 Task: Find connections with filter location Lampa with filter topic #CEOwith filter profile language Potuguese with filter current company TVS Credit Services Ltd. with filter school JIS University with filter industry Retail Florists with filter service category Technical with filter keywords title Chief Engineer
Action: Mouse moved to (504, 69)
Screenshot: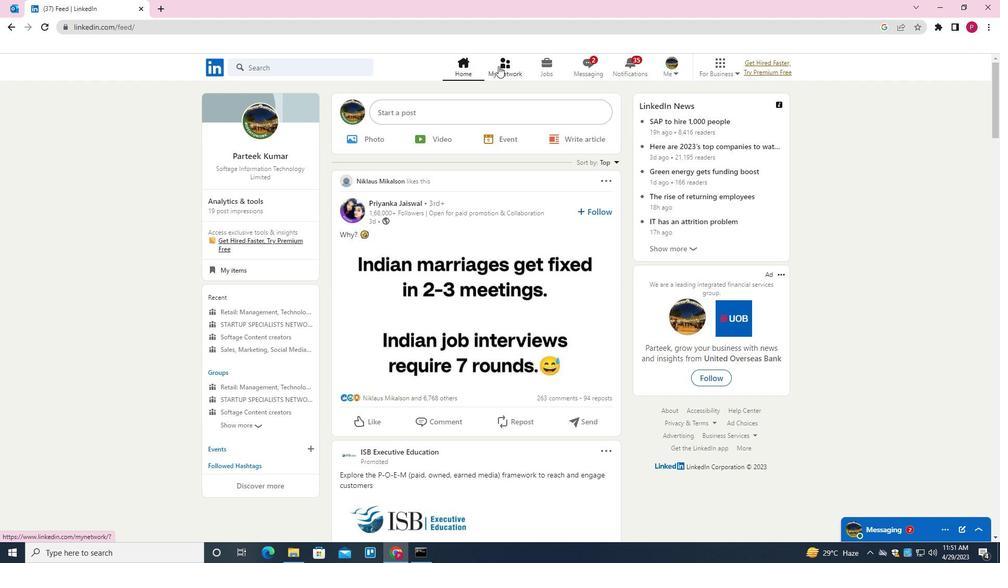 
Action: Mouse pressed left at (504, 69)
Screenshot: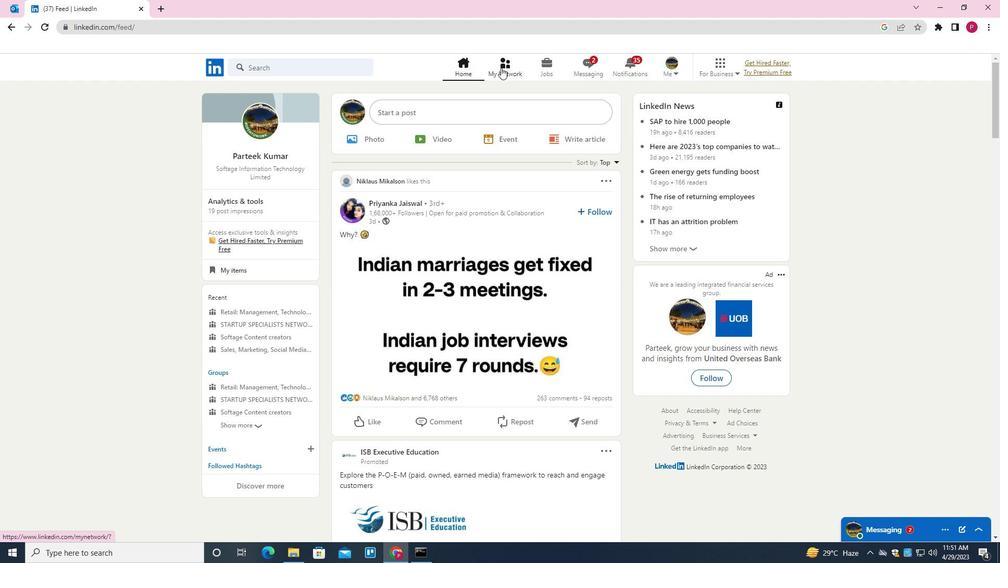 
Action: Mouse moved to (307, 125)
Screenshot: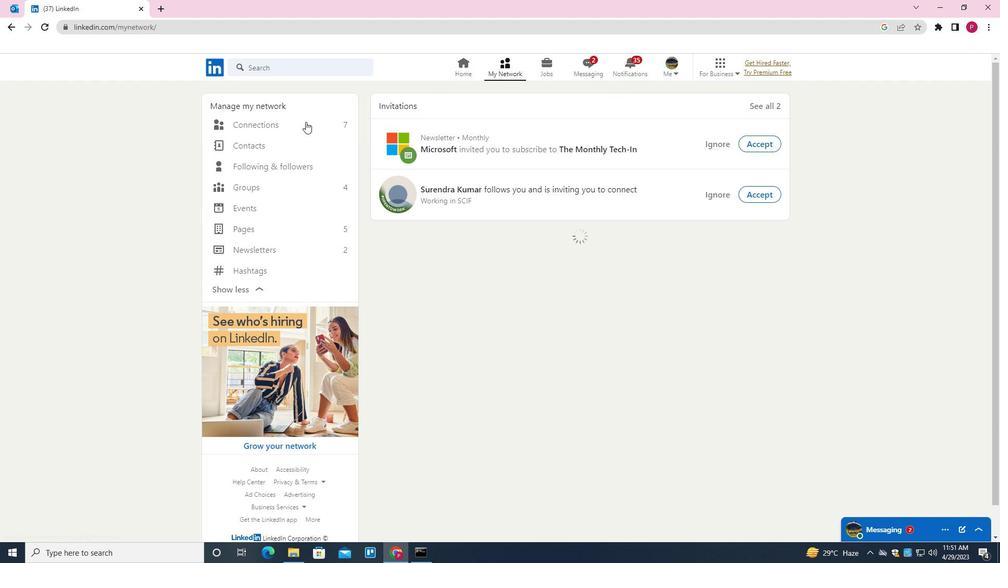 
Action: Mouse pressed left at (307, 125)
Screenshot: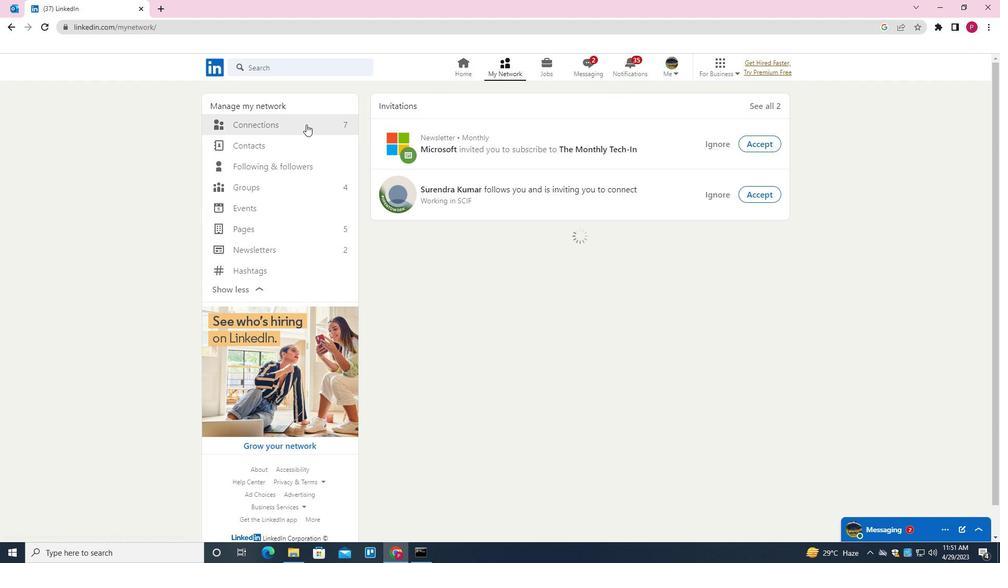 
Action: Mouse moved to (568, 123)
Screenshot: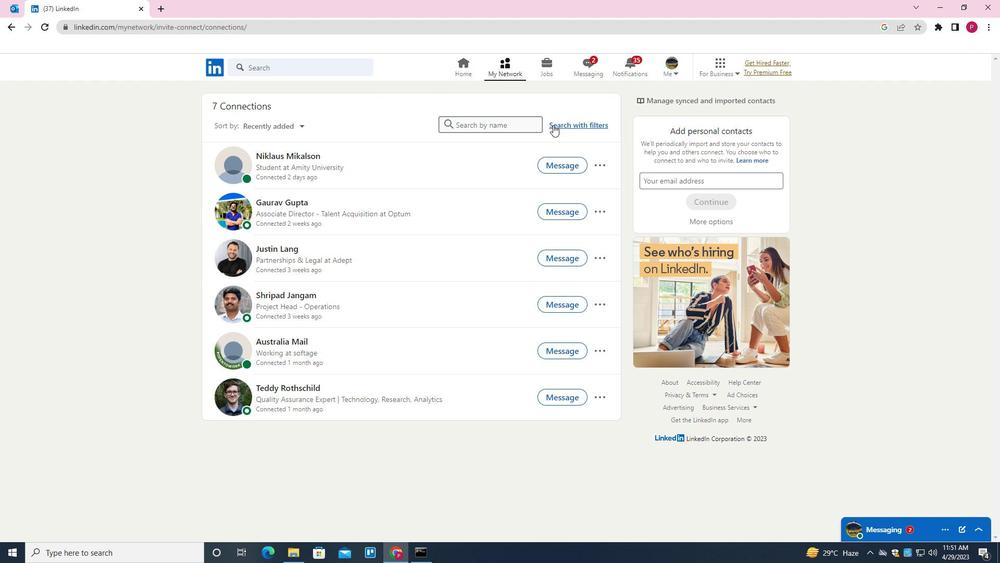 
Action: Mouse pressed left at (568, 123)
Screenshot: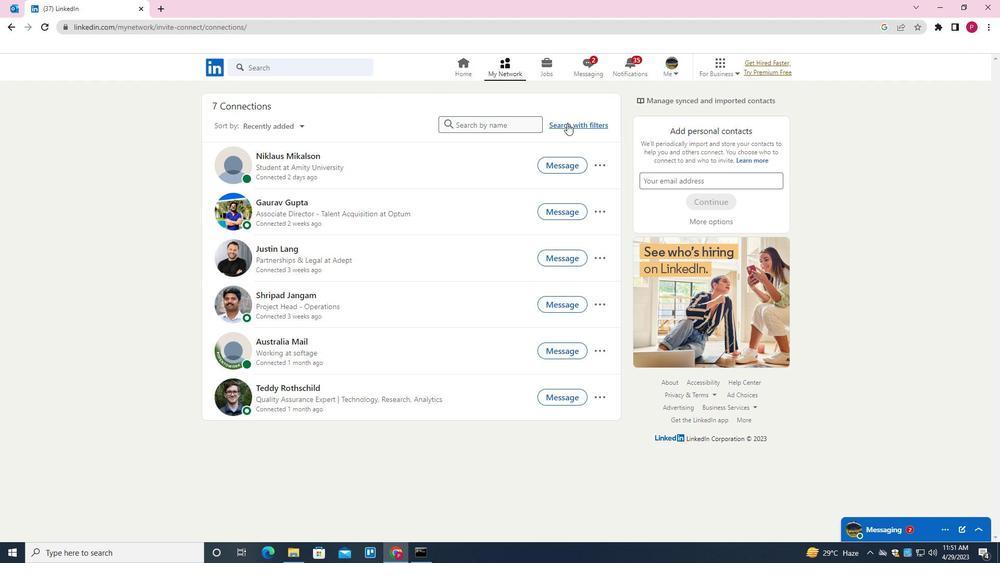 
Action: Mouse moved to (533, 97)
Screenshot: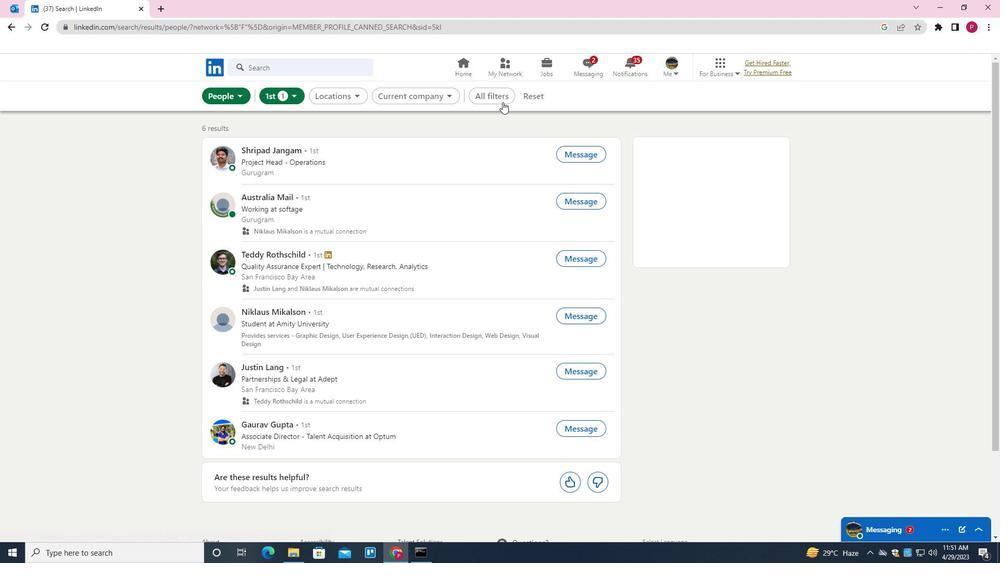
Action: Mouse pressed left at (533, 97)
Screenshot: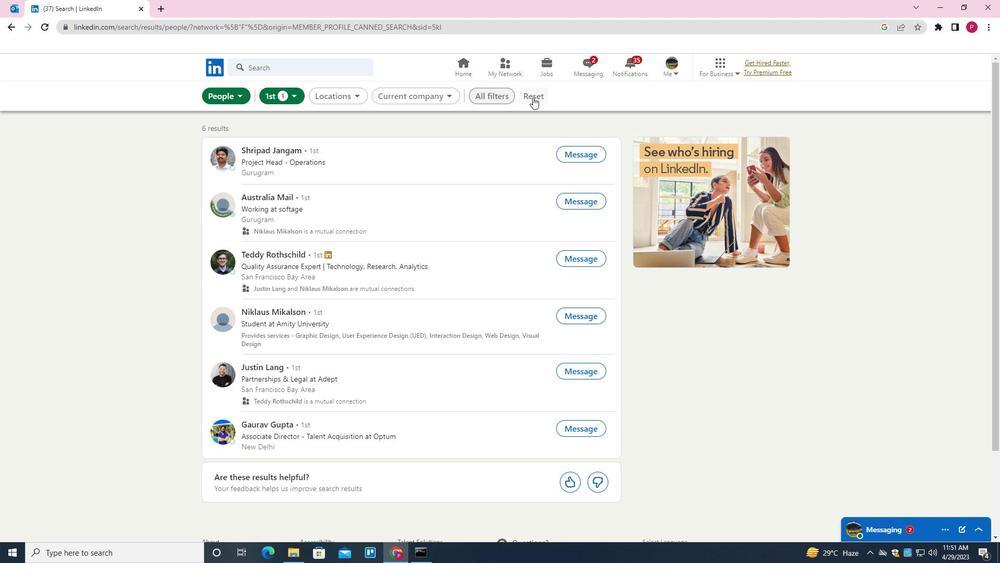 
Action: Mouse moved to (509, 100)
Screenshot: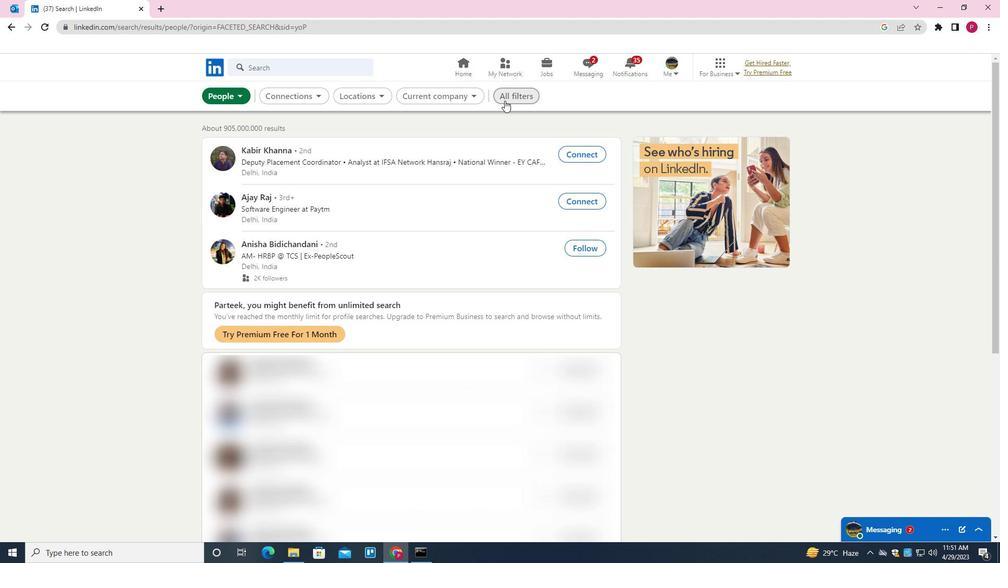 
Action: Mouse pressed left at (509, 100)
Screenshot: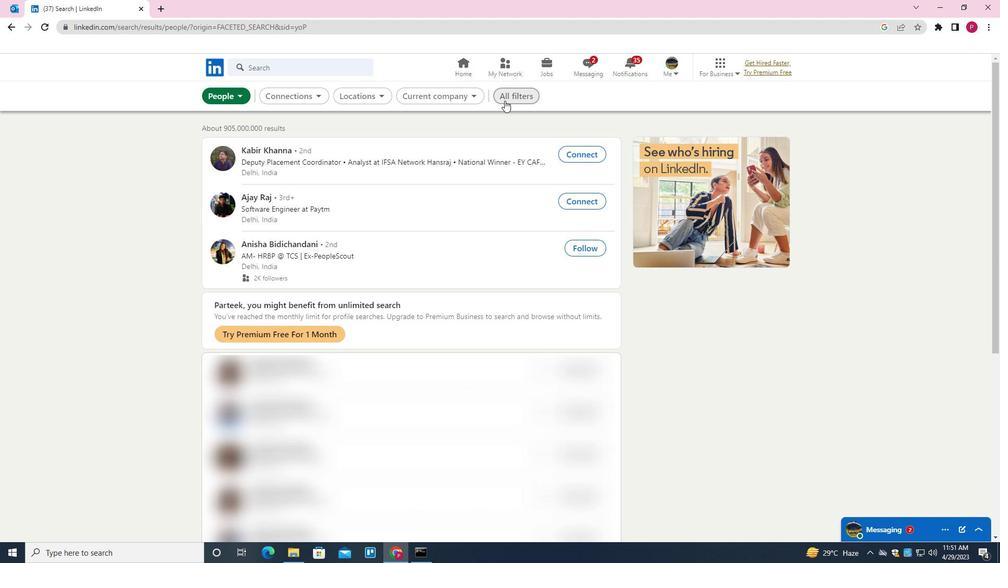 
Action: Mouse moved to (774, 227)
Screenshot: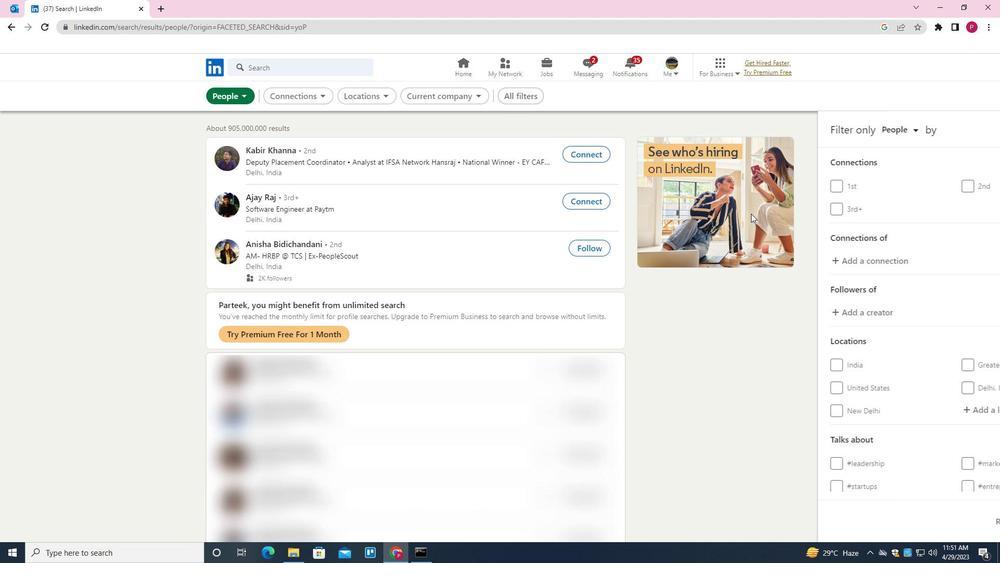 
Action: Mouse scrolled (774, 226) with delta (0, 0)
Screenshot: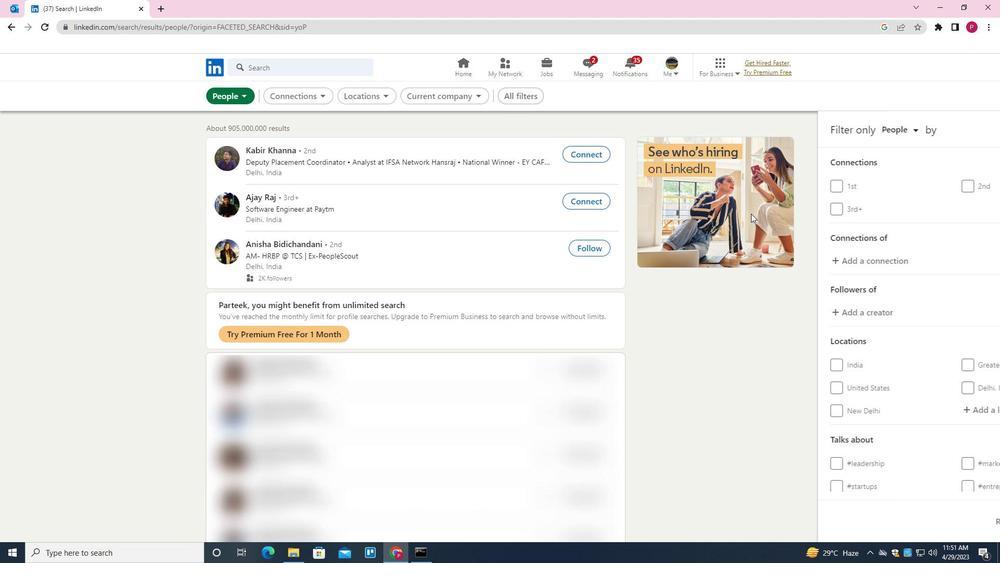 
Action: Mouse moved to (775, 229)
Screenshot: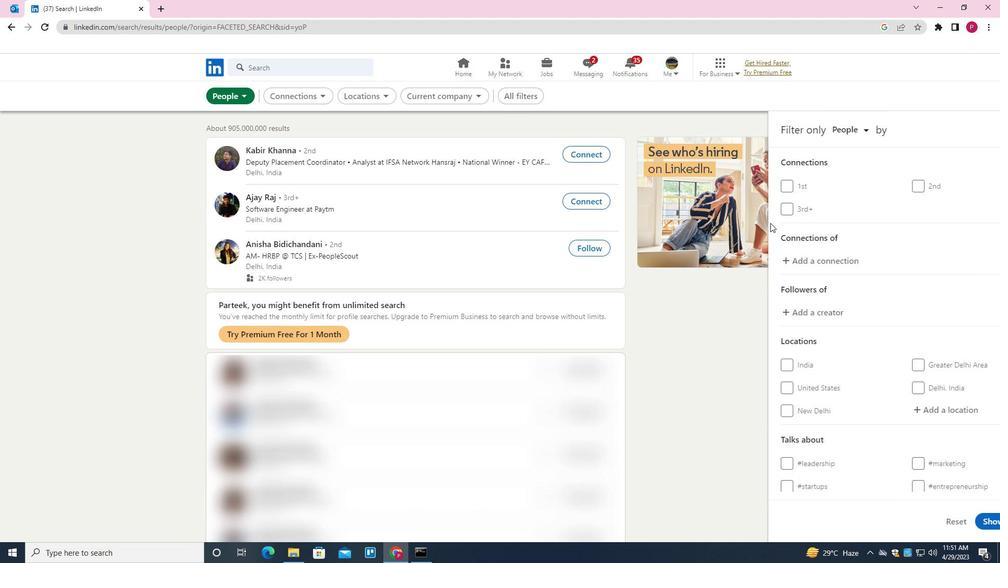 
Action: Mouse scrolled (775, 229) with delta (0, 0)
Screenshot: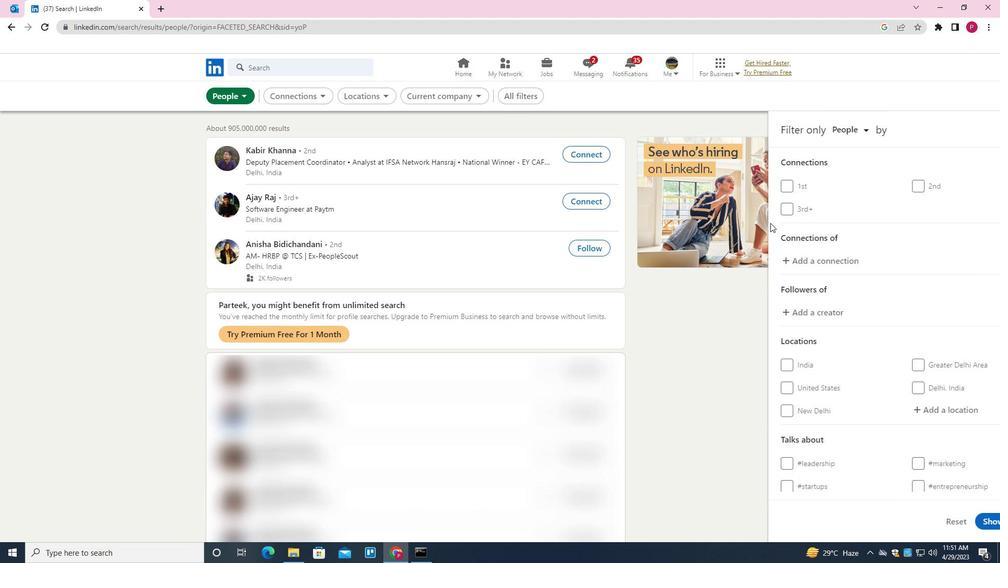 
Action: Mouse moved to (776, 231)
Screenshot: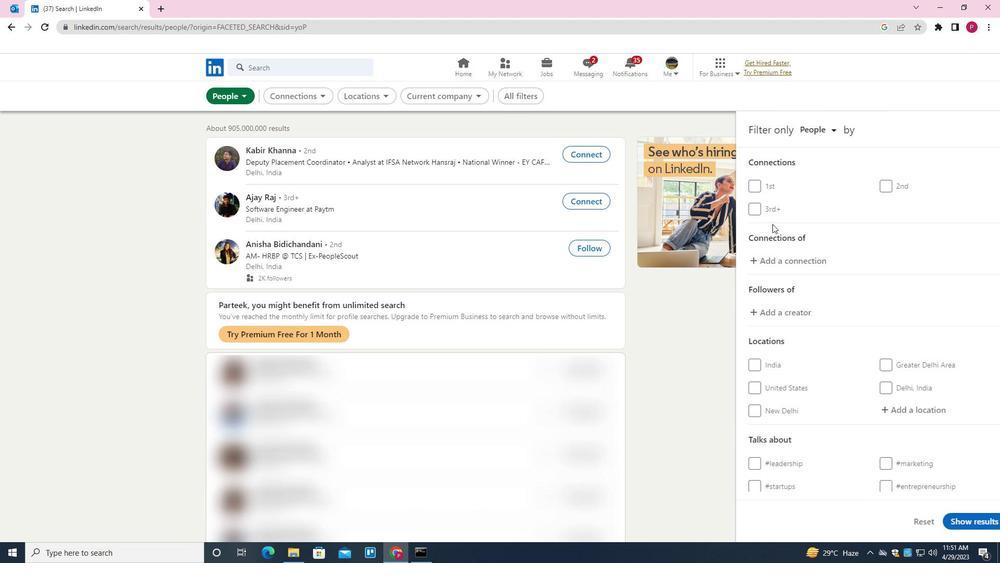 
Action: Mouse scrolled (776, 230) with delta (0, 0)
Screenshot: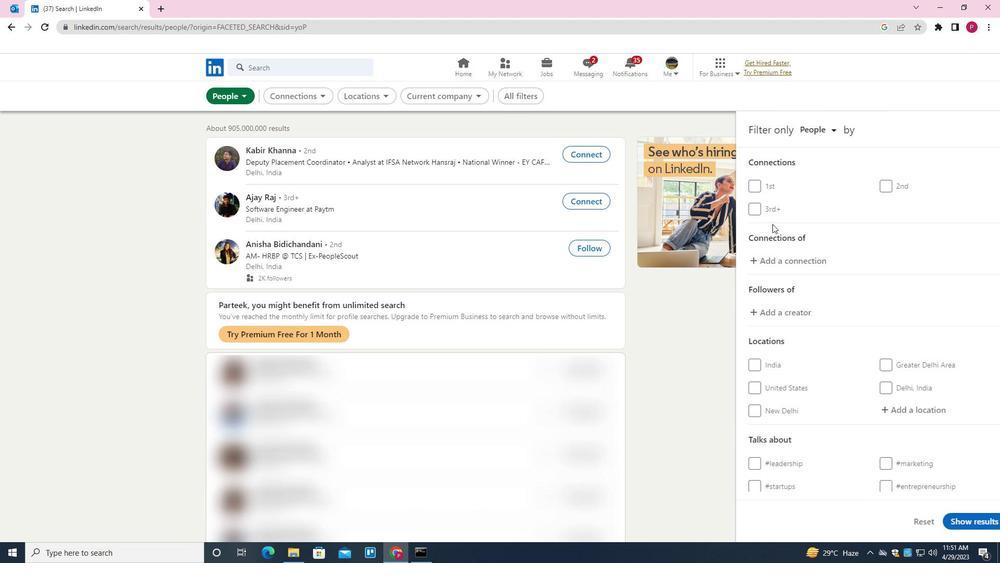
Action: Mouse moved to (884, 250)
Screenshot: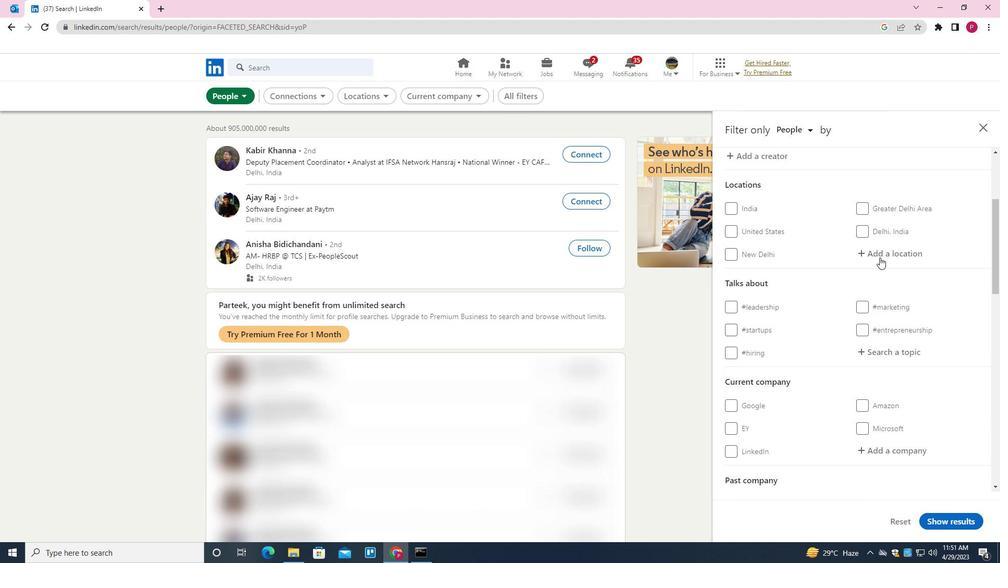
Action: Mouse pressed left at (884, 250)
Screenshot: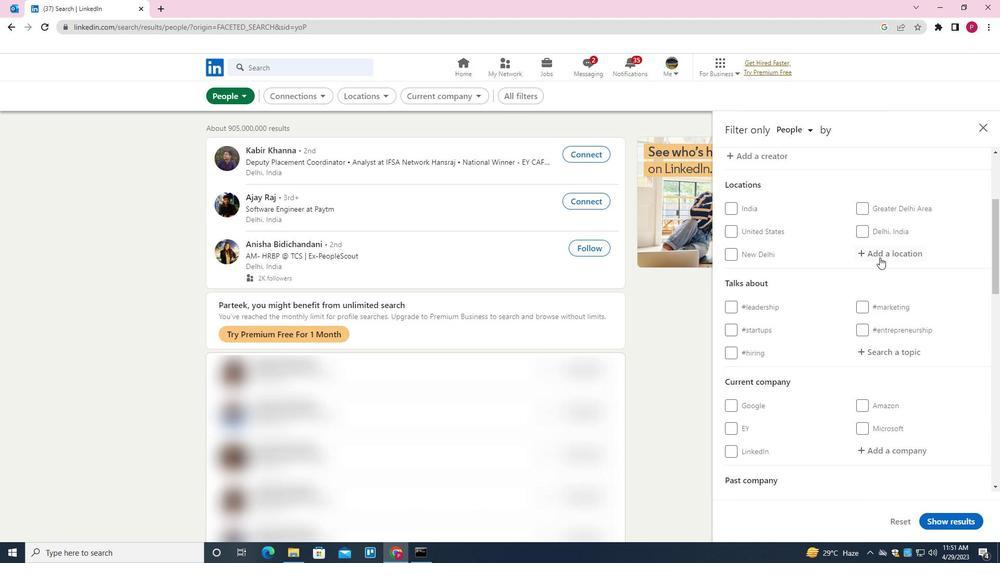 
Action: Key pressed <Key.shift>LAMPA<Key.down><Key.down><Key.down><Key.down><Key.enter>
Screenshot: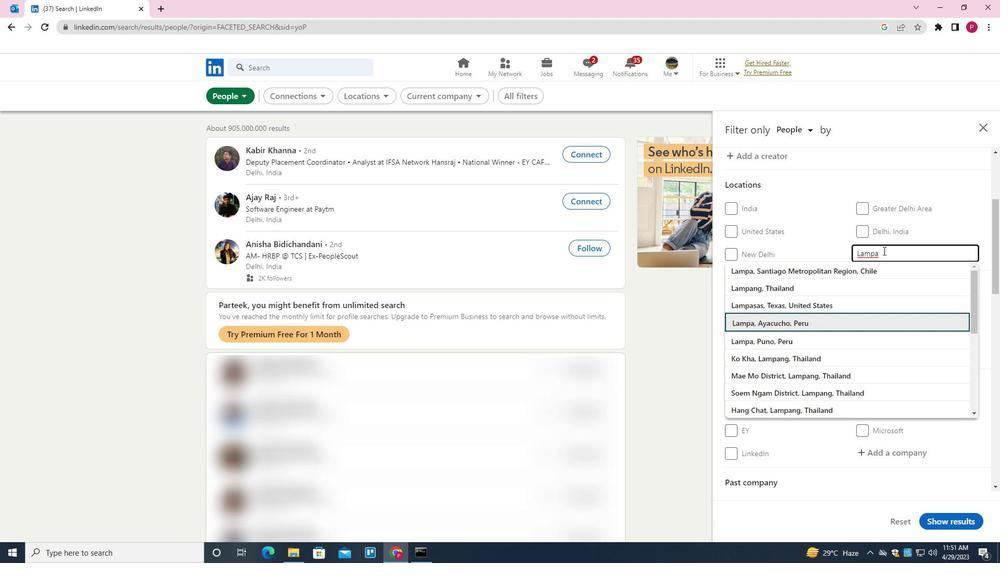 
Action: Mouse moved to (864, 312)
Screenshot: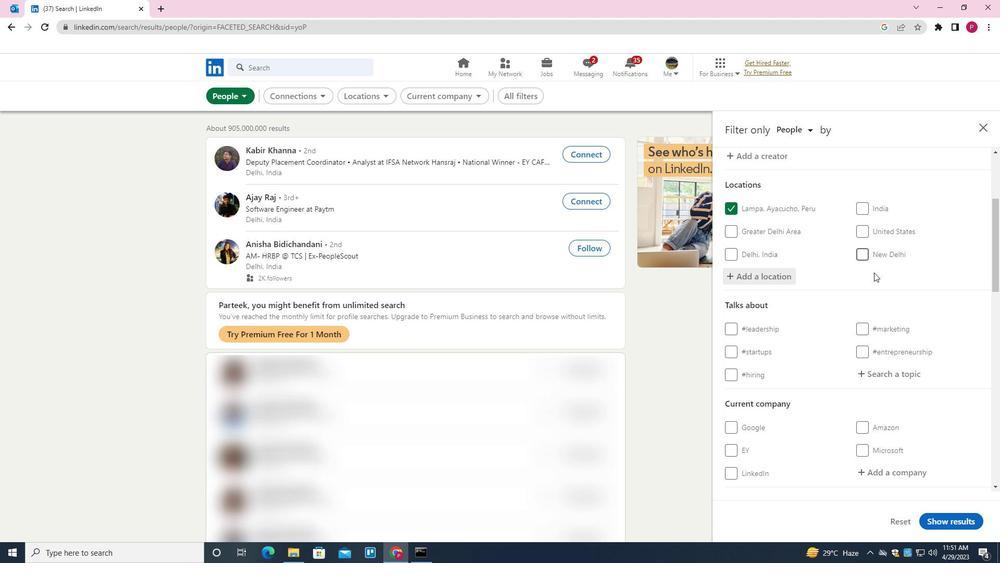 
Action: Mouse scrolled (864, 311) with delta (0, 0)
Screenshot: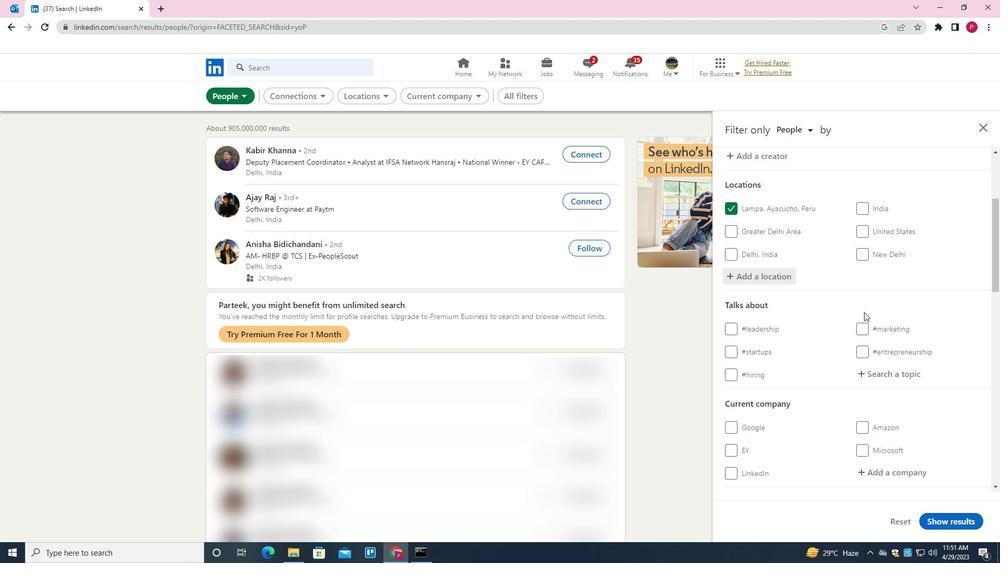 
Action: Mouse scrolled (864, 311) with delta (0, 0)
Screenshot: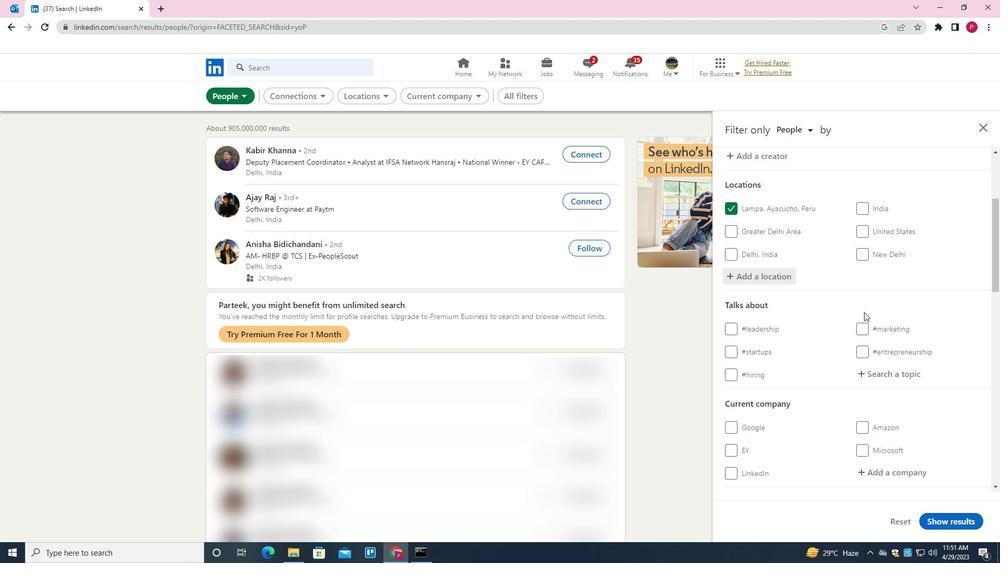 
Action: Mouse moved to (883, 267)
Screenshot: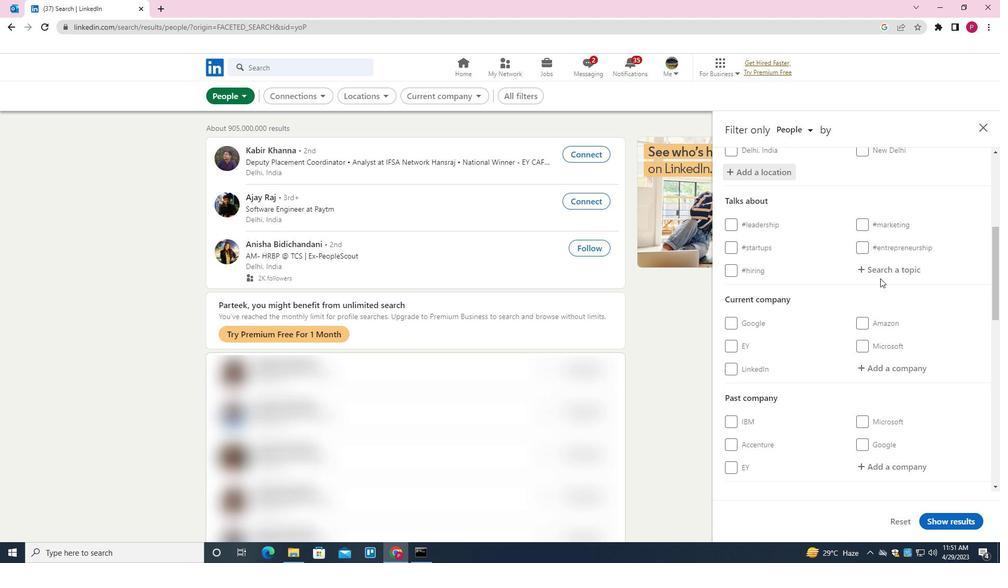 
Action: Mouse pressed left at (883, 267)
Screenshot: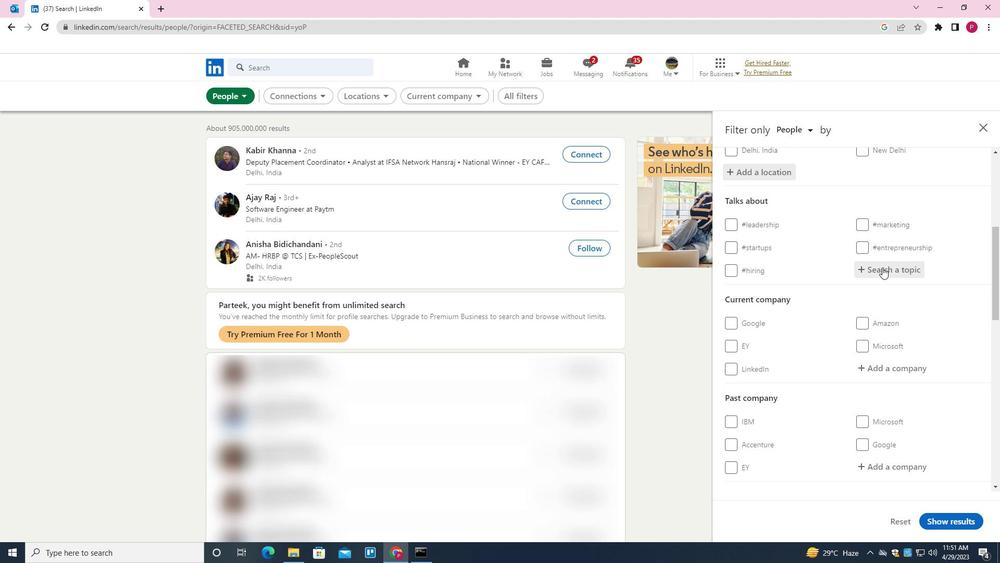 
Action: Mouse moved to (884, 276)
Screenshot: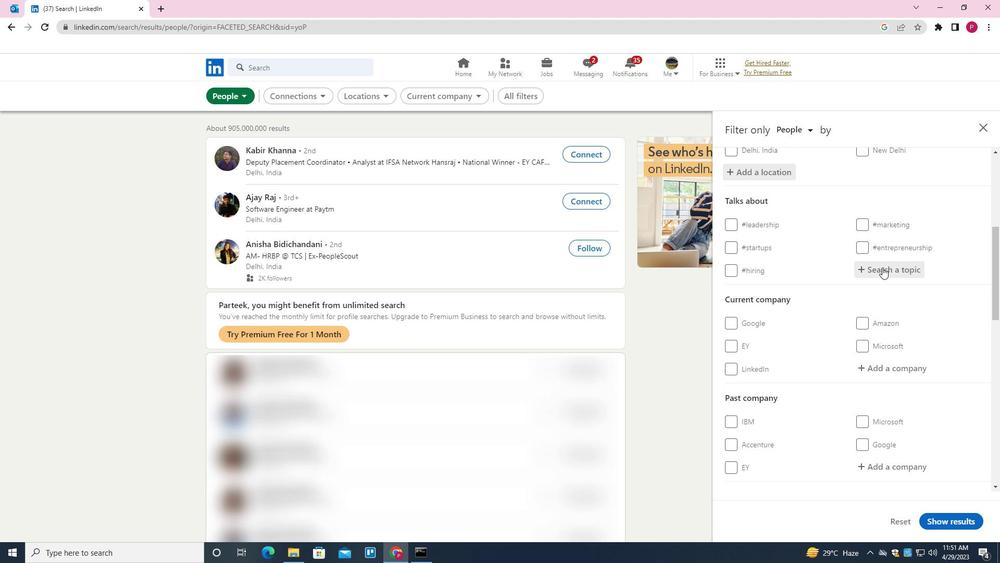 
Action: Key pressed <Key.shift><Key.shift><Key.shift><Key.shift><Key.shift><Key.shift>X<Key.backspace>CEO<Key.down><Key.enter>
Screenshot: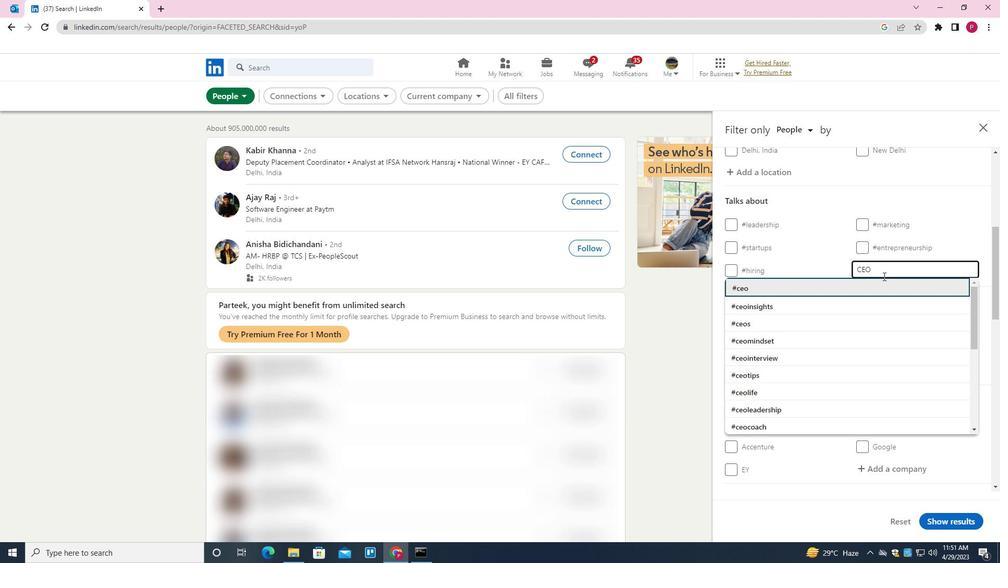 
Action: Mouse moved to (728, 318)
Screenshot: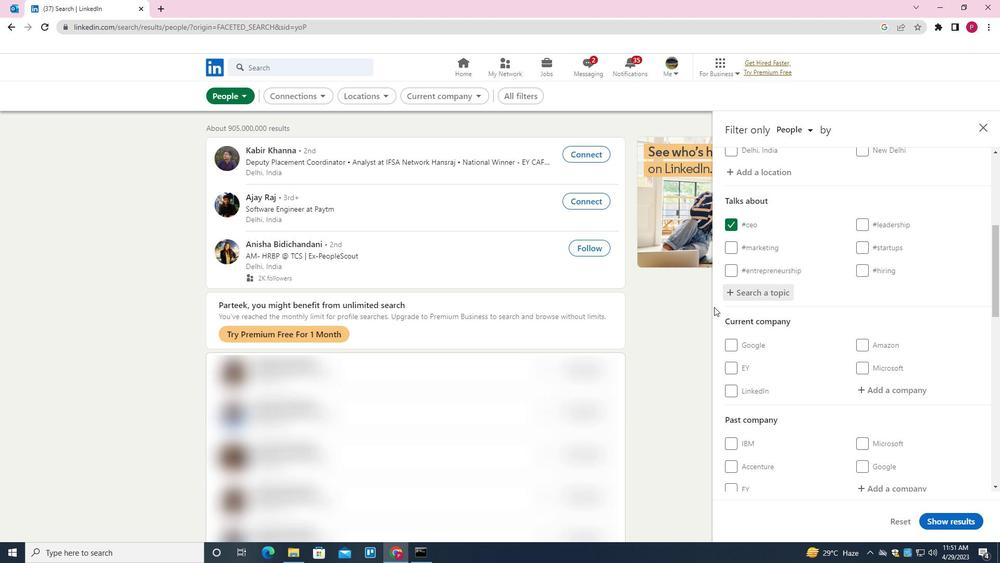 
Action: Mouse scrolled (728, 317) with delta (0, 0)
Screenshot: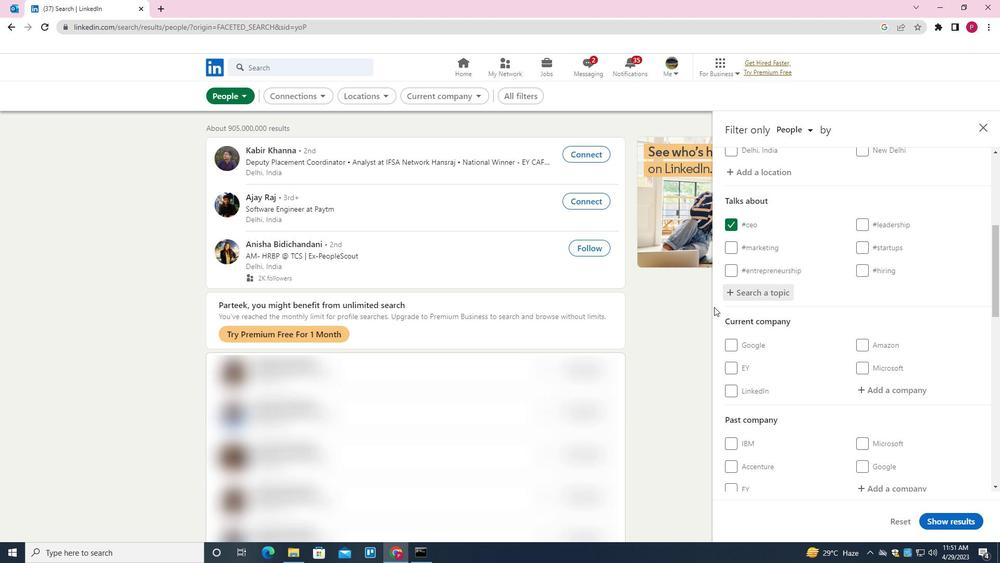 
Action: Mouse moved to (747, 326)
Screenshot: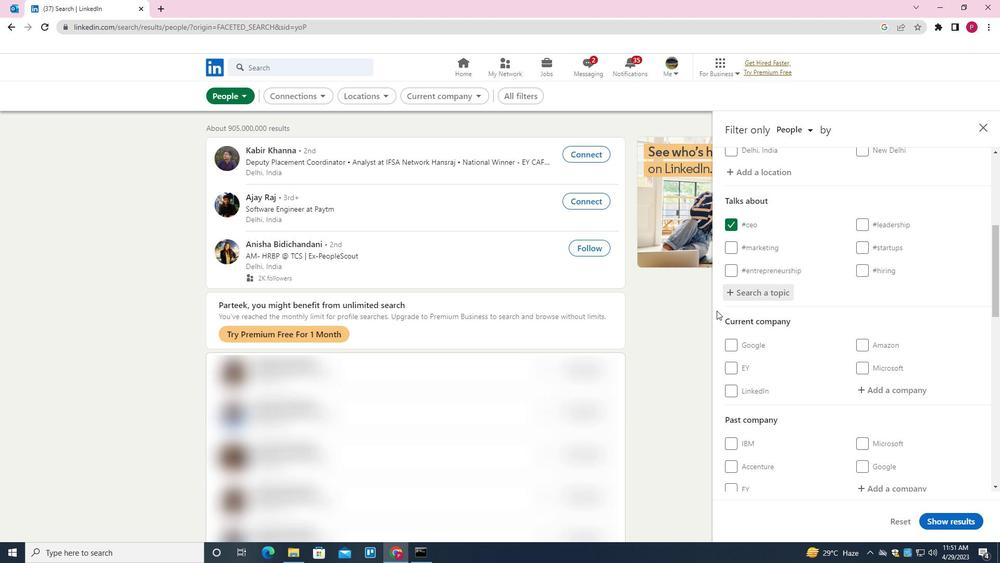 
Action: Mouse scrolled (747, 326) with delta (0, 0)
Screenshot: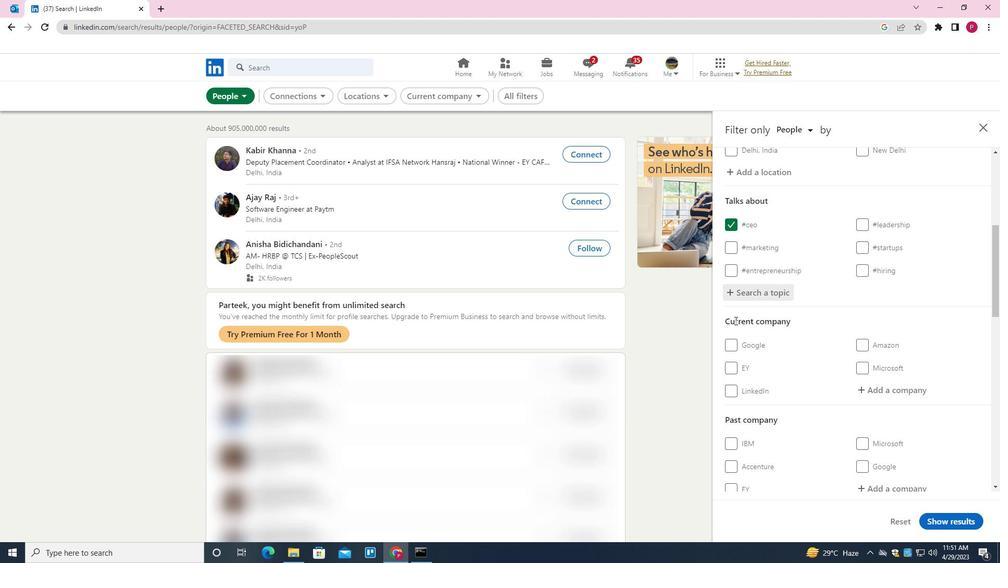 
Action: Mouse moved to (765, 331)
Screenshot: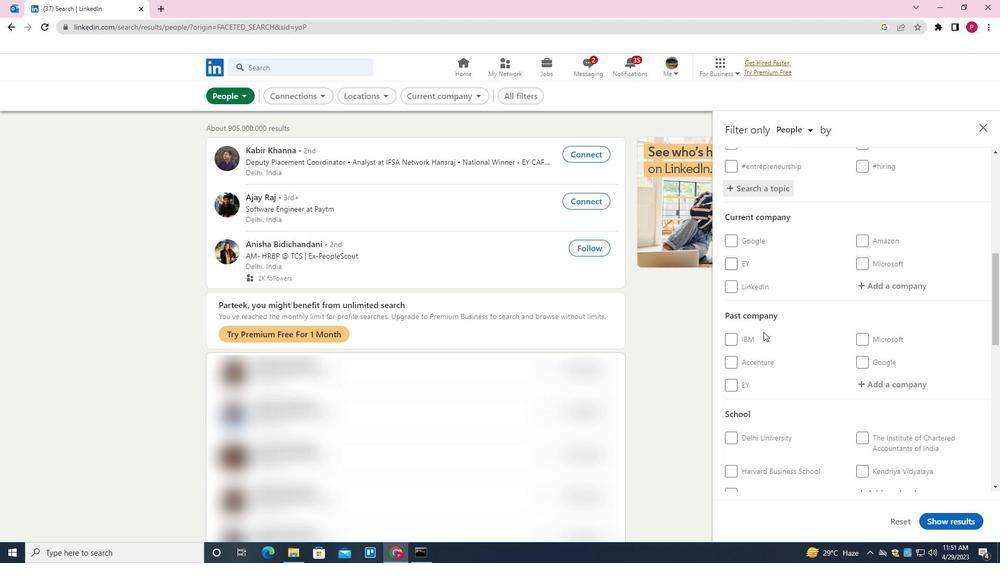 
Action: Mouse scrolled (765, 331) with delta (0, 0)
Screenshot: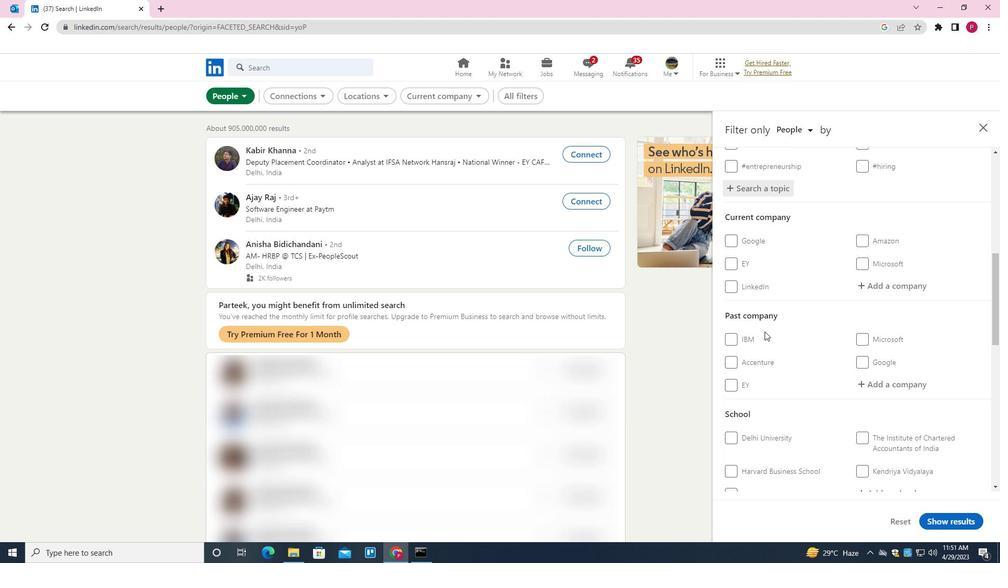 
Action: Mouse scrolled (765, 331) with delta (0, 0)
Screenshot: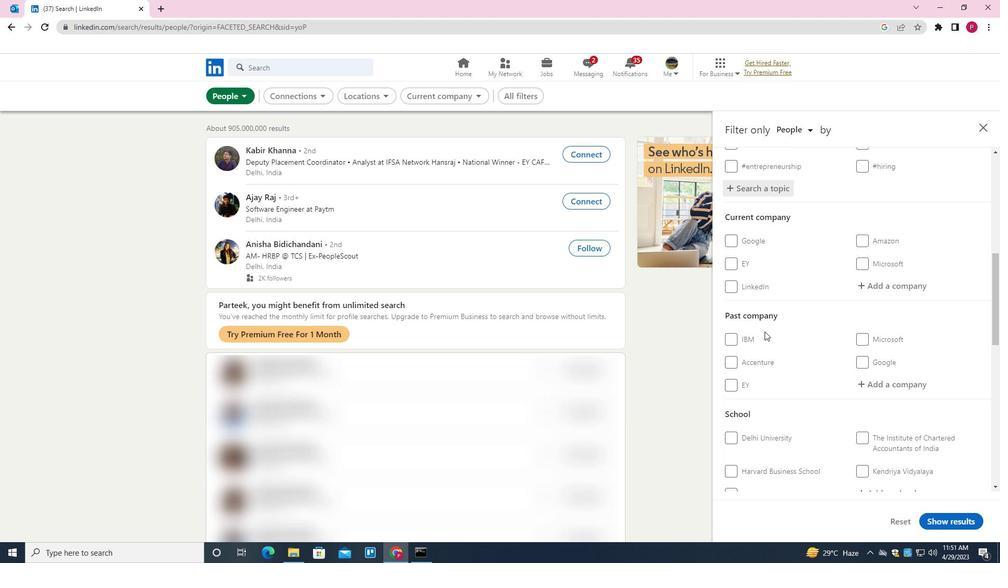 
Action: Mouse scrolled (765, 331) with delta (0, 0)
Screenshot: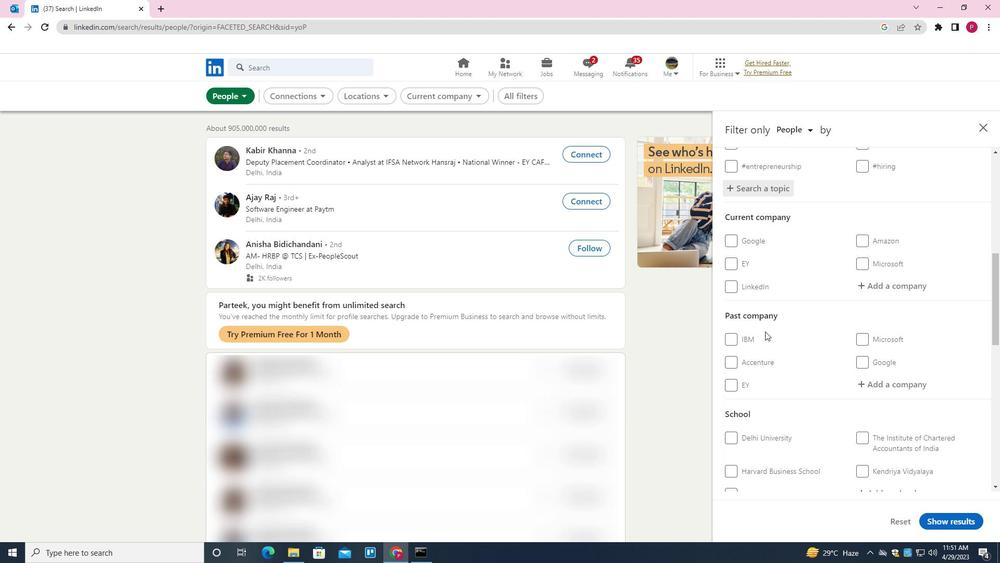 
Action: Mouse scrolled (765, 331) with delta (0, 0)
Screenshot: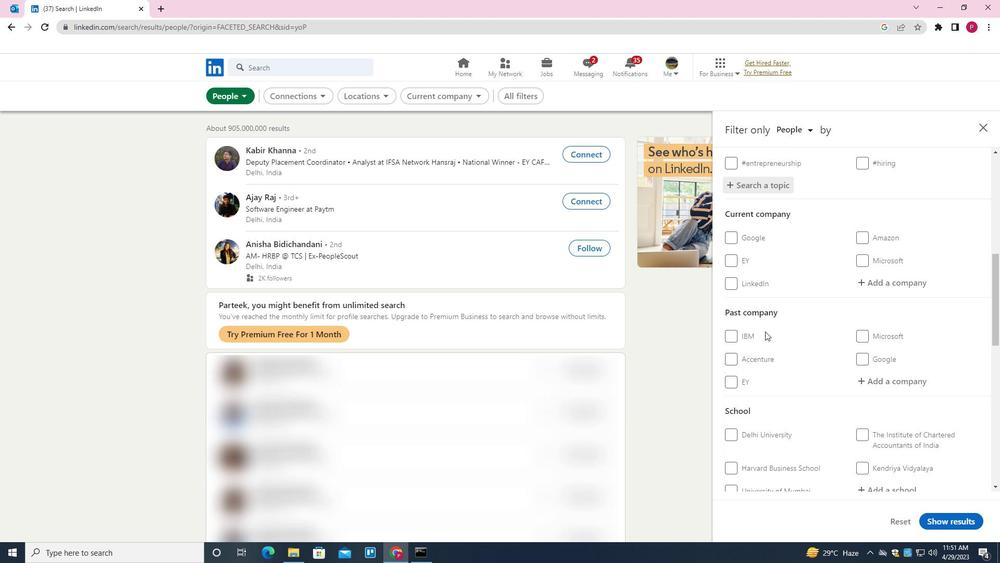 
Action: Mouse scrolled (765, 331) with delta (0, 0)
Screenshot: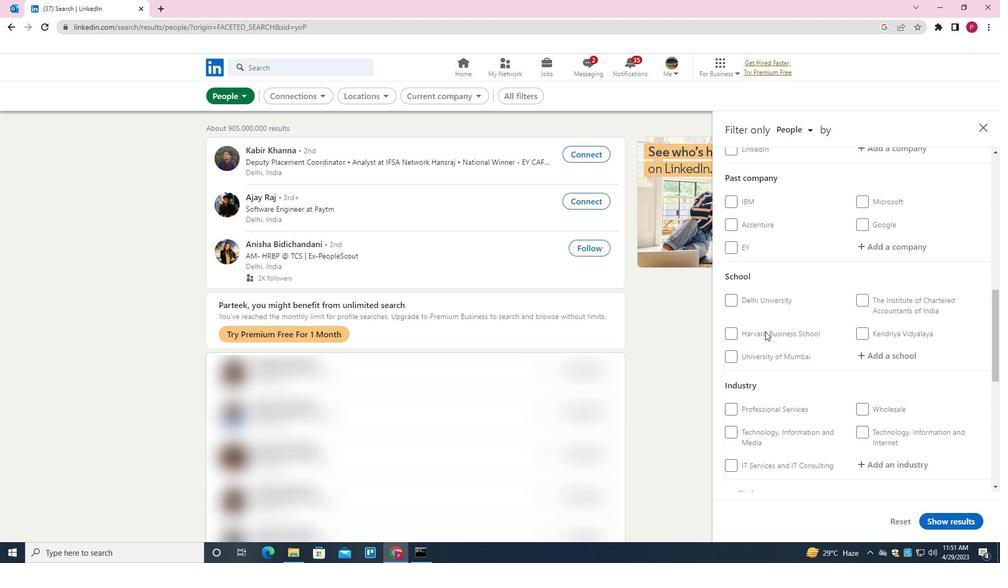 
Action: Mouse scrolled (765, 331) with delta (0, 0)
Screenshot: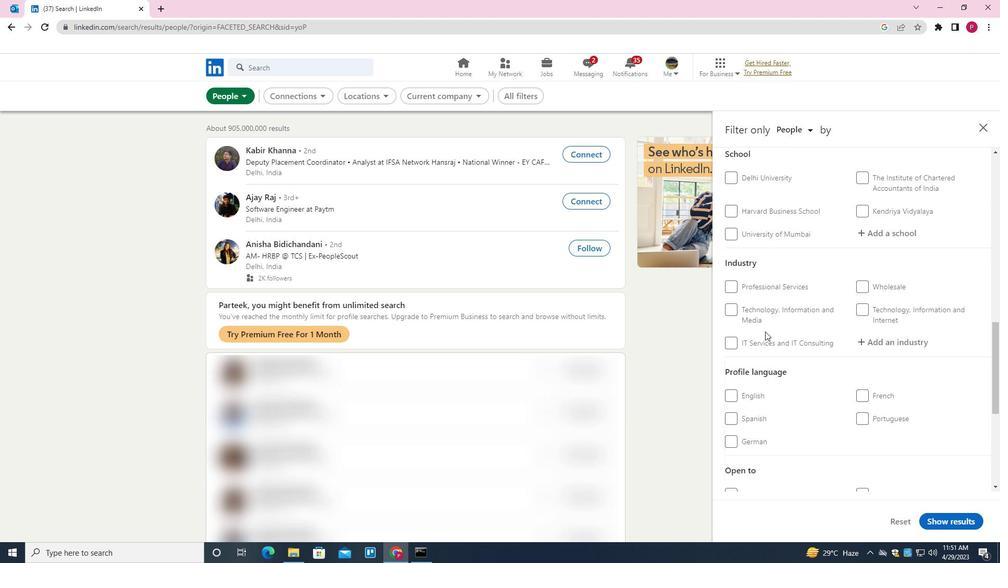 
Action: Mouse scrolled (765, 331) with delta (0, 0)
Screenshot: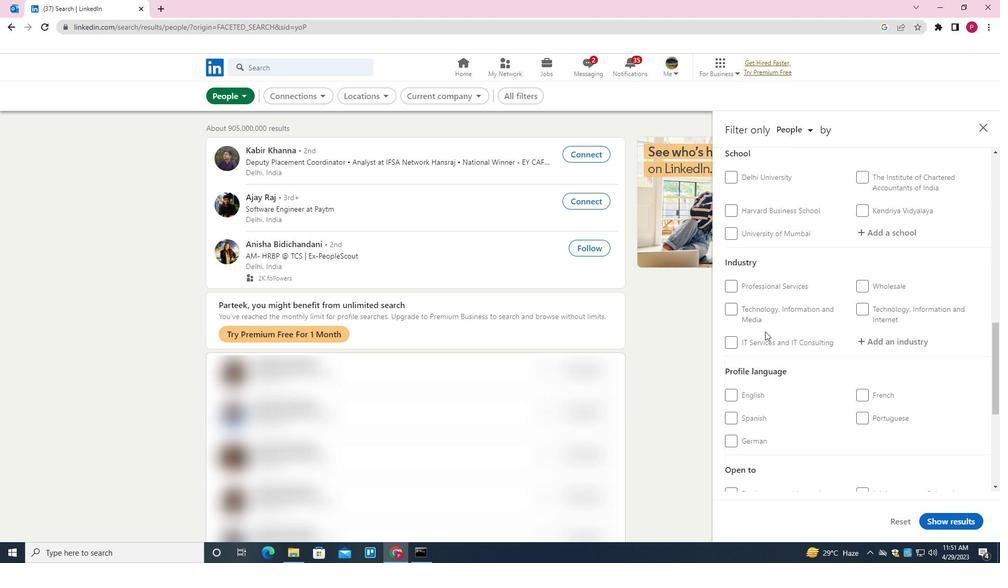 
Action: Mouse scrolled (765, 331) with delta (0, 0)
Screenshot: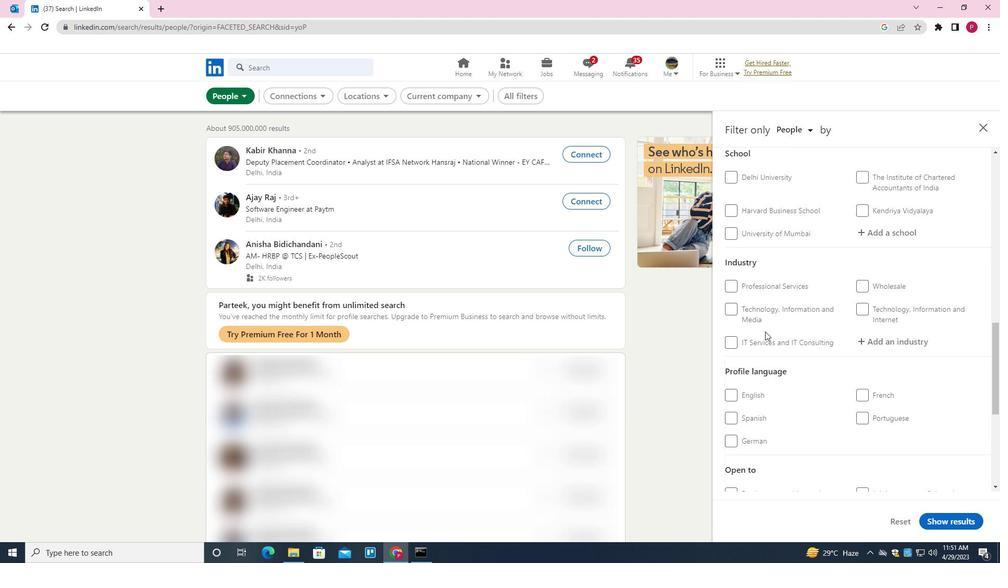 
Action: Mouse moved to (866, 260)
Screenshot: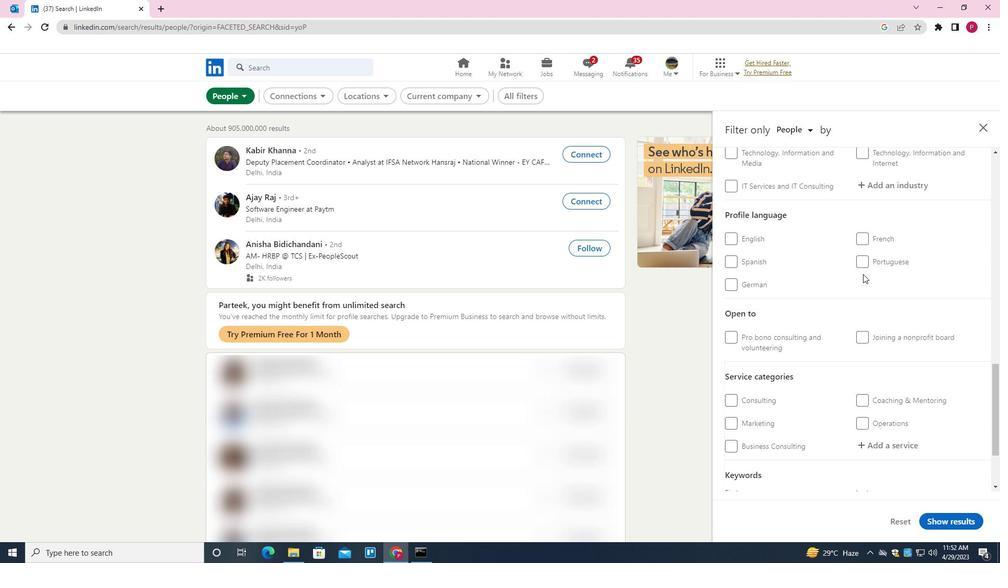 
Action: Mouse pressed left at (866, 260)
Screenshot: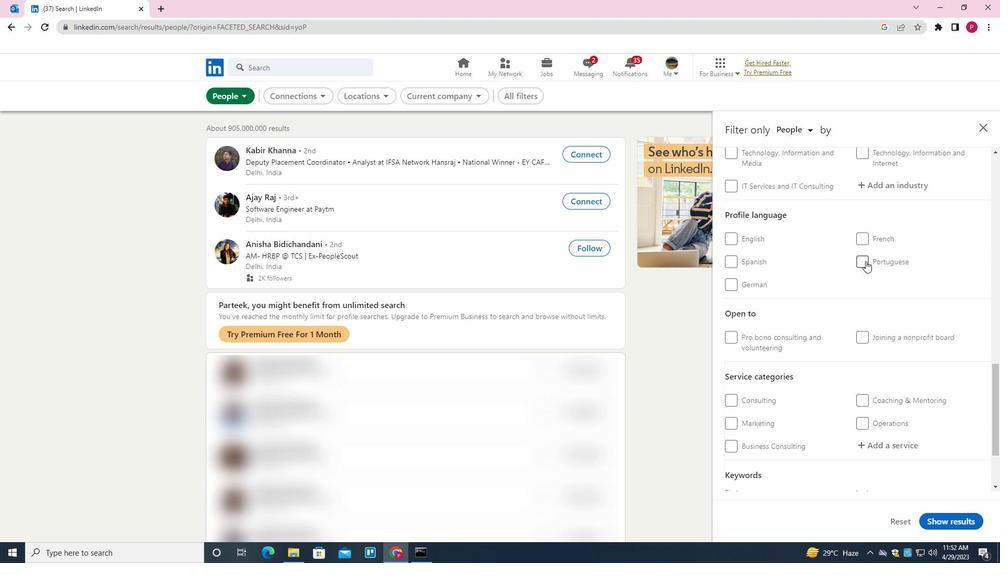 
Action: Mouse moved to (766, 304)
Screenshot: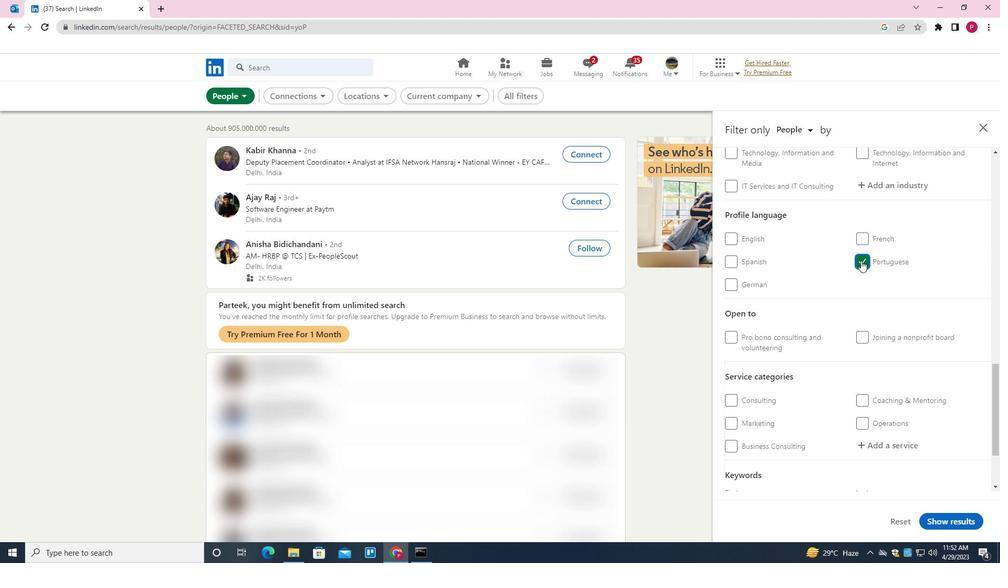 
Action: Mouse scrolled (766, 304) with delta (0, 0)
Screenshot: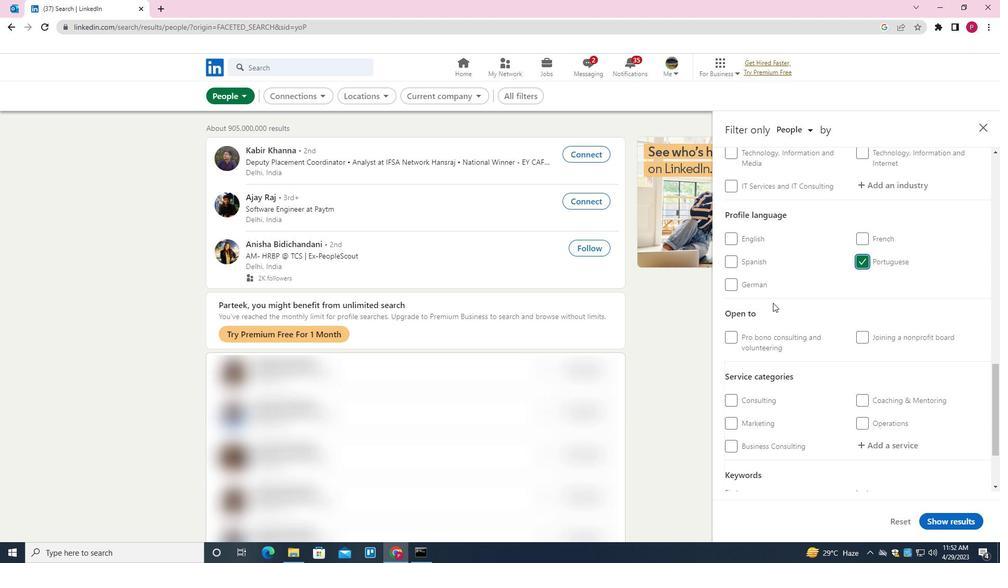 
Action: Mouse scrolled (766, 304) with delta (0, 0)
Screenshot: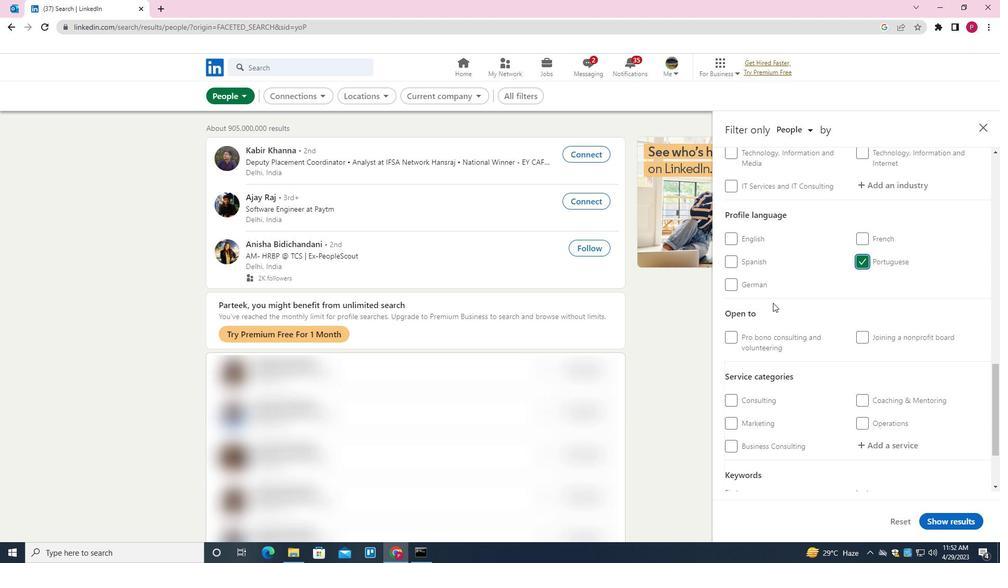 
Action: Mouse scrolled (766, 304) with delta (0, 0)
Screenshot: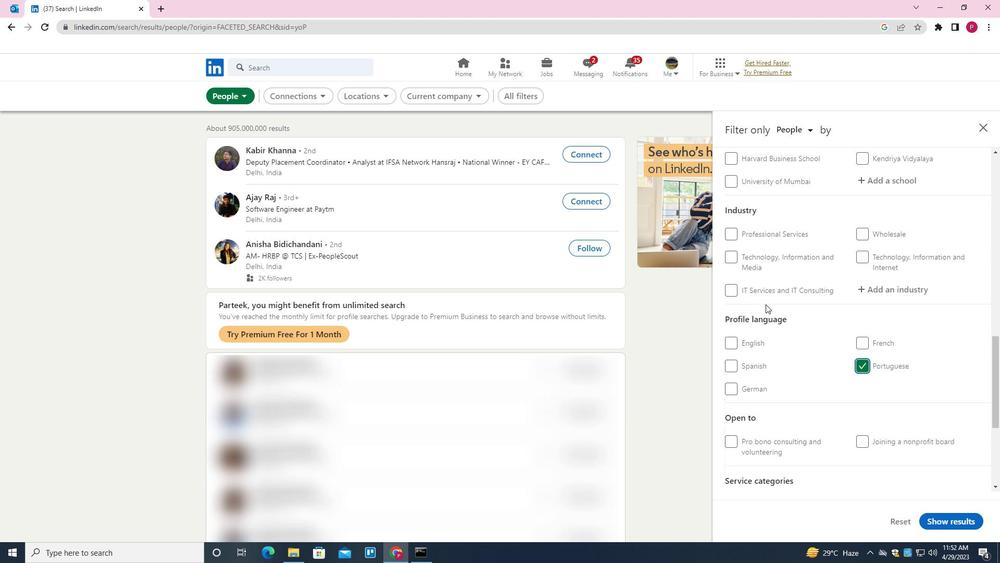 
Action: Mouse scrolled (766, 304) with delta (0, 0)
Screenshot: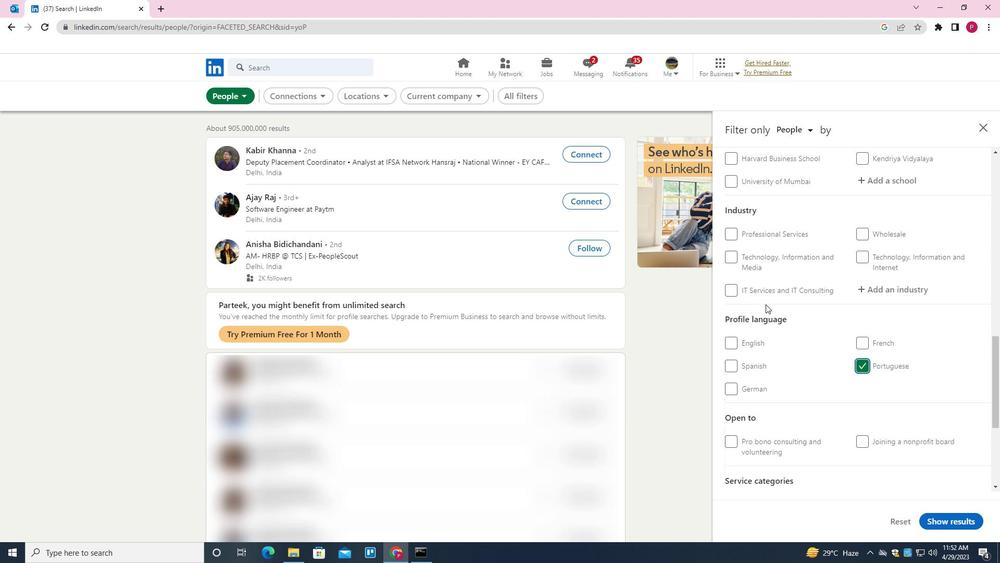 
Action: Mouse scrolled (766, 304) with delta (0, 0)
Screenshot: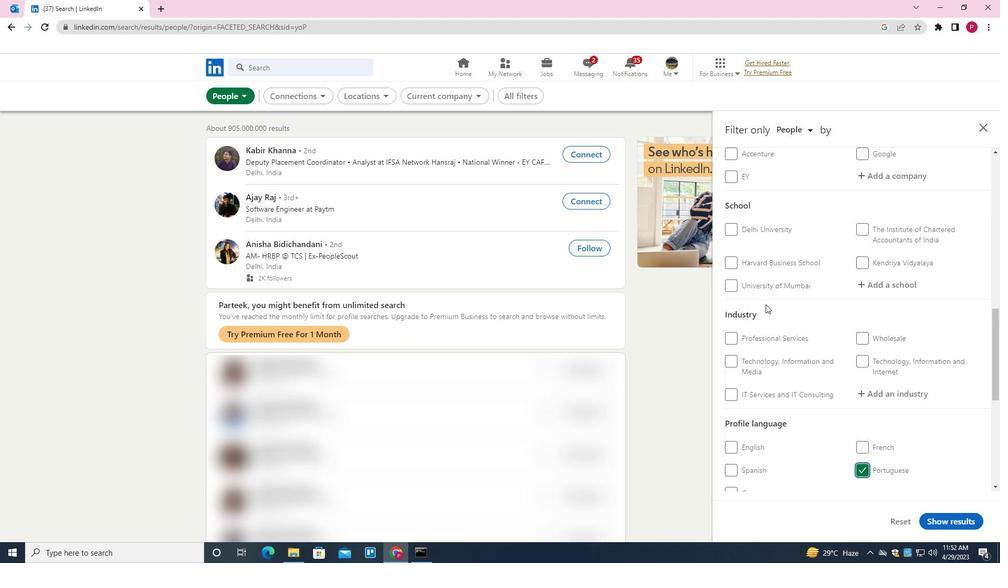 
Action: Mouse scrolled (766, 304) with delta (0, 0)
Screenshot: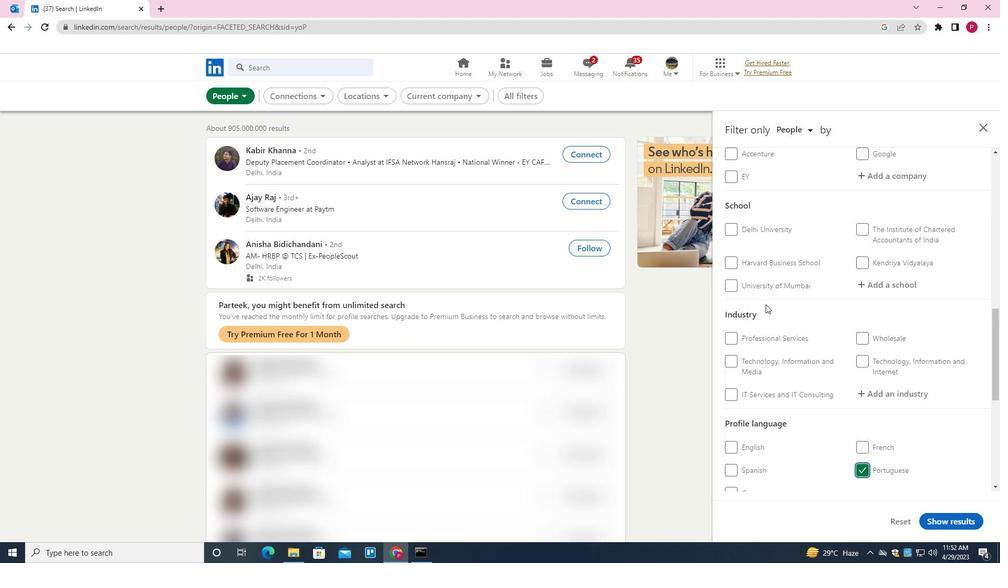
Action: Mouse scrolled (766, 304) with delta (0, 0)
Screenshot: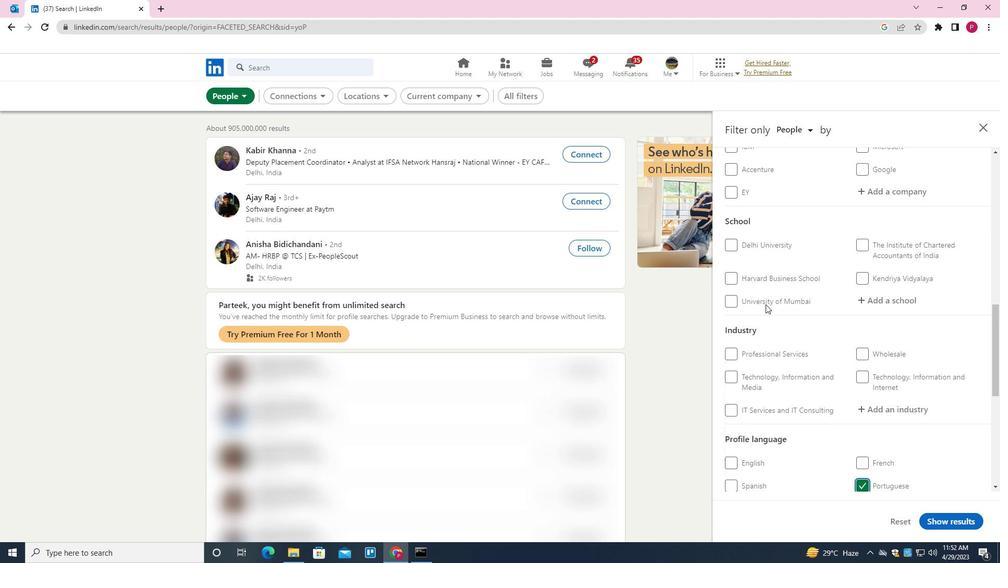 
Action: Mouse moved to (876, 236)
Screenshot: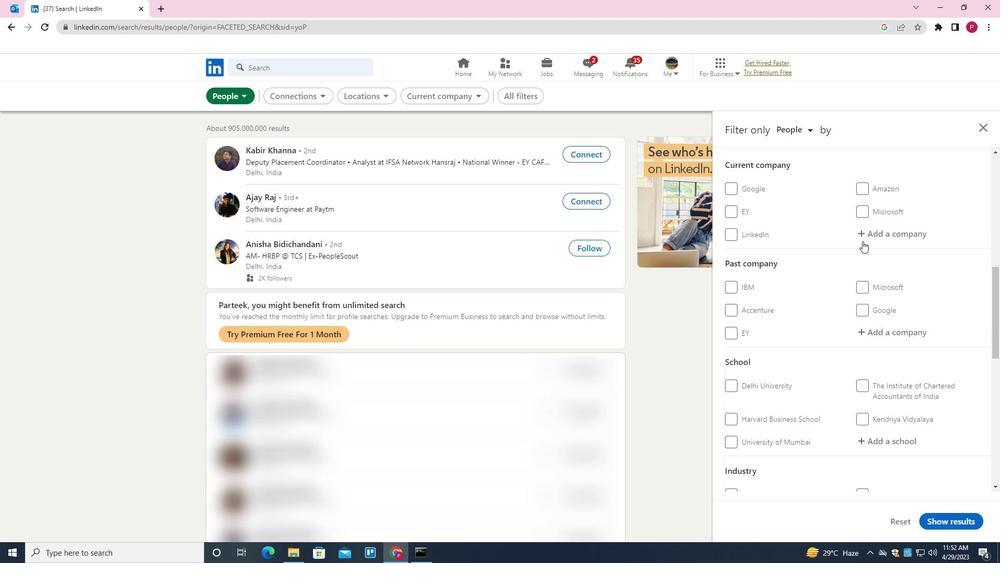 
Action: Mouse pressed left at (876, 236)
Screenshot: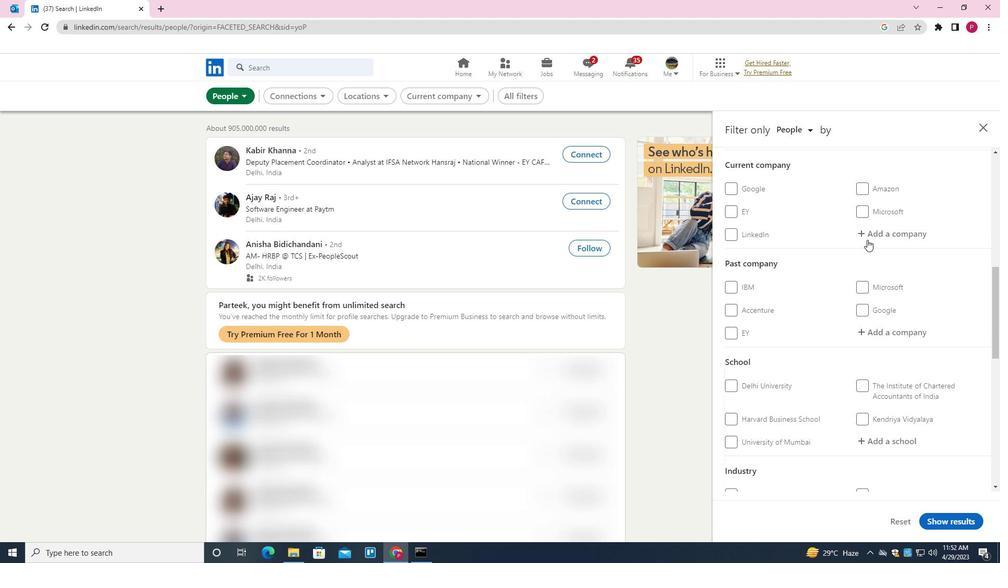 
Action: Mouse moved to (875, 240)
Screenshot: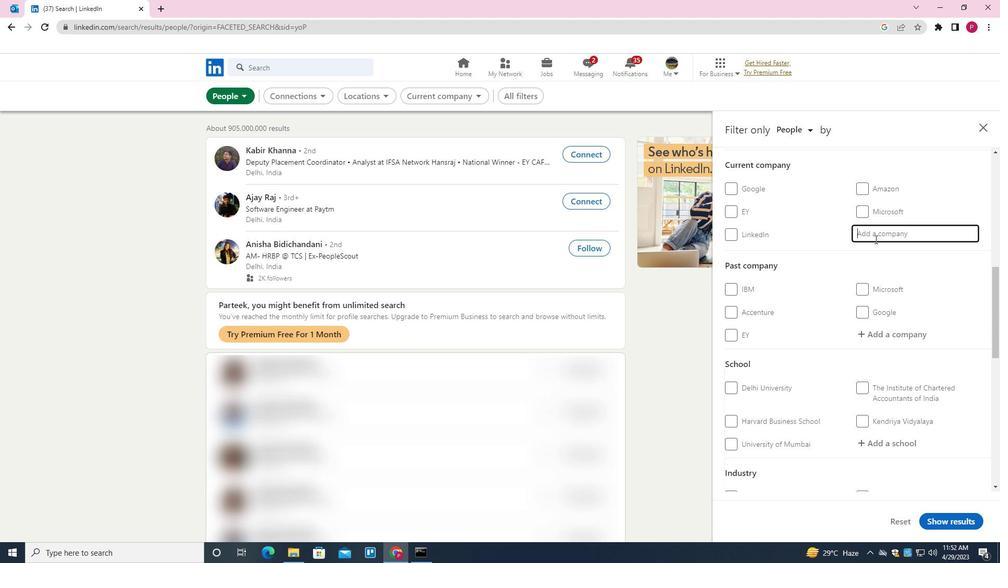 
Action: Key pressed <Key.shift>TVS<Key.space><Key.down><Key.down><Key.down><Key.enter>
Screenshot: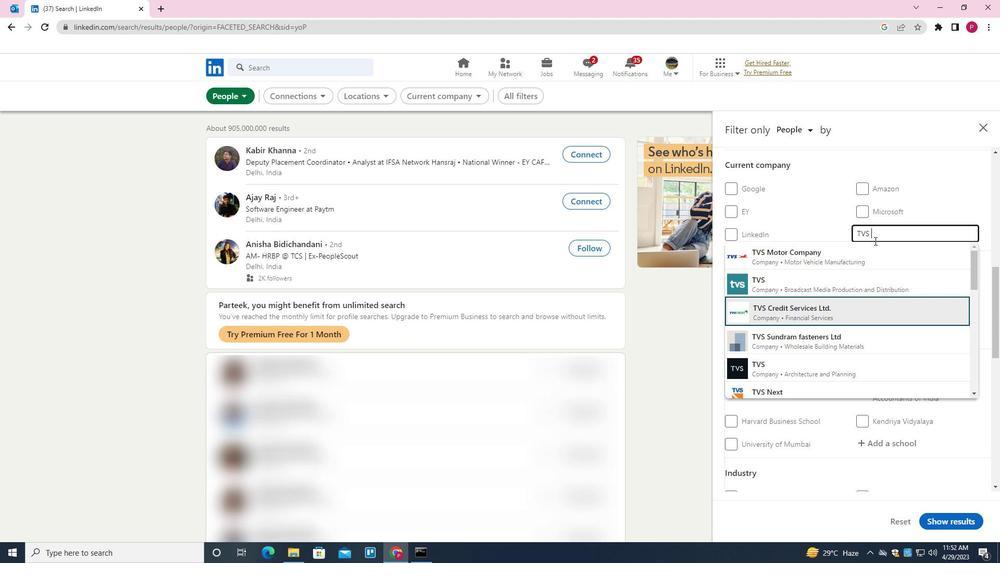 
Action: Mouse moved to (843, 335)
Screenshot: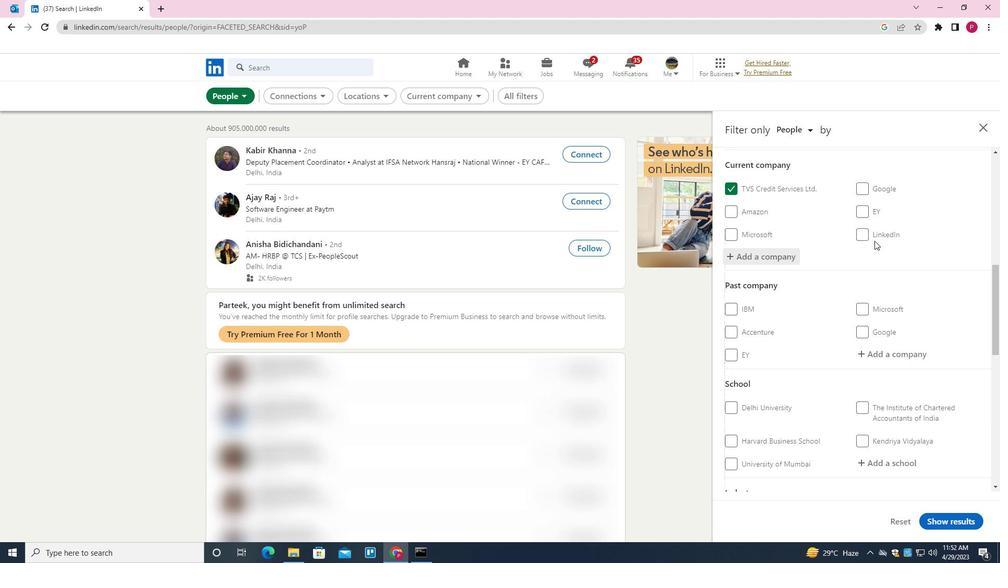 
Action: Mouse scrolled (843, 335) with delta (0, 0)
Screenshot: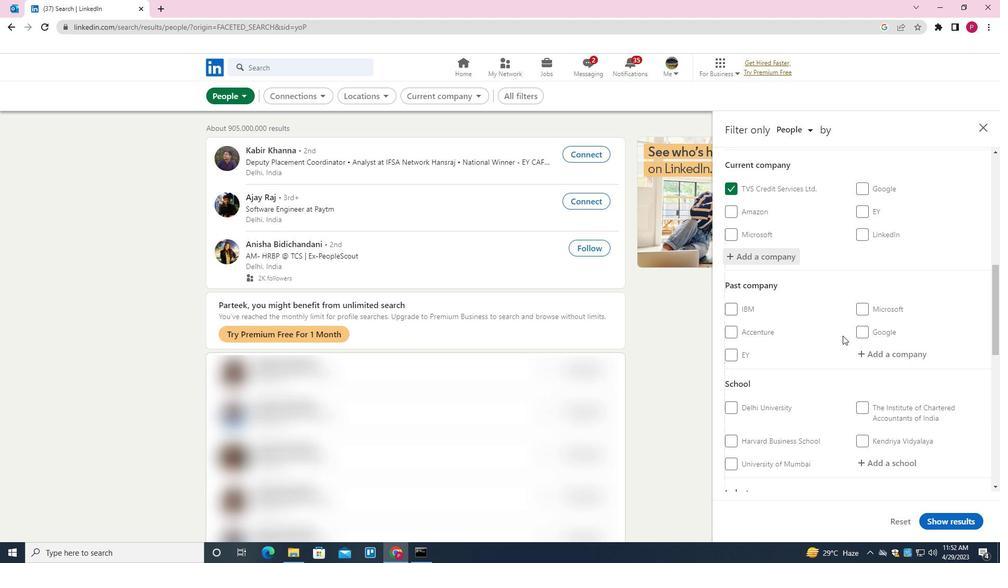 
Action: Mouse moved to (839, 332)
Screenshot: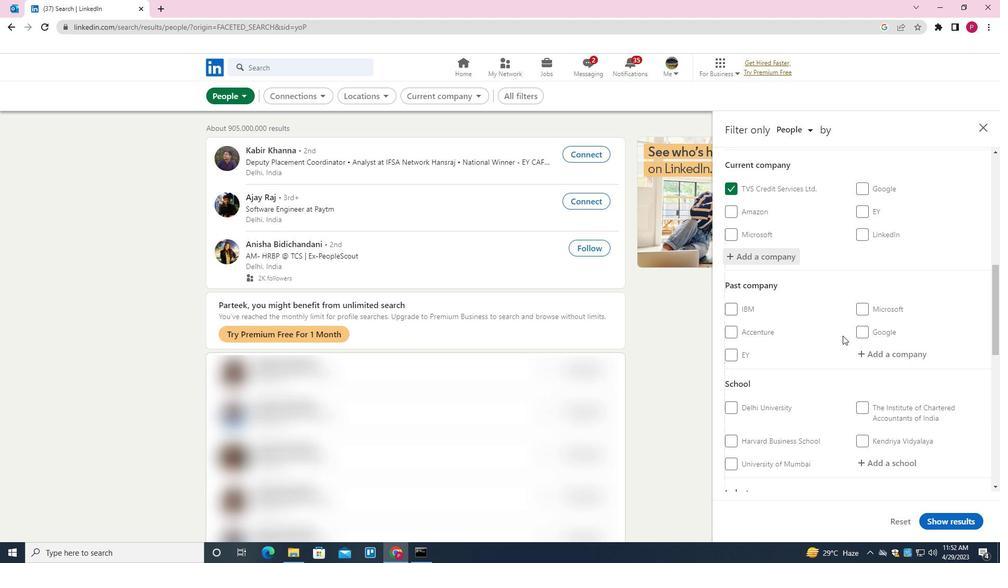 
Action: Mouse scrolled (839, 332) with delta (0, 0)
Screenshot: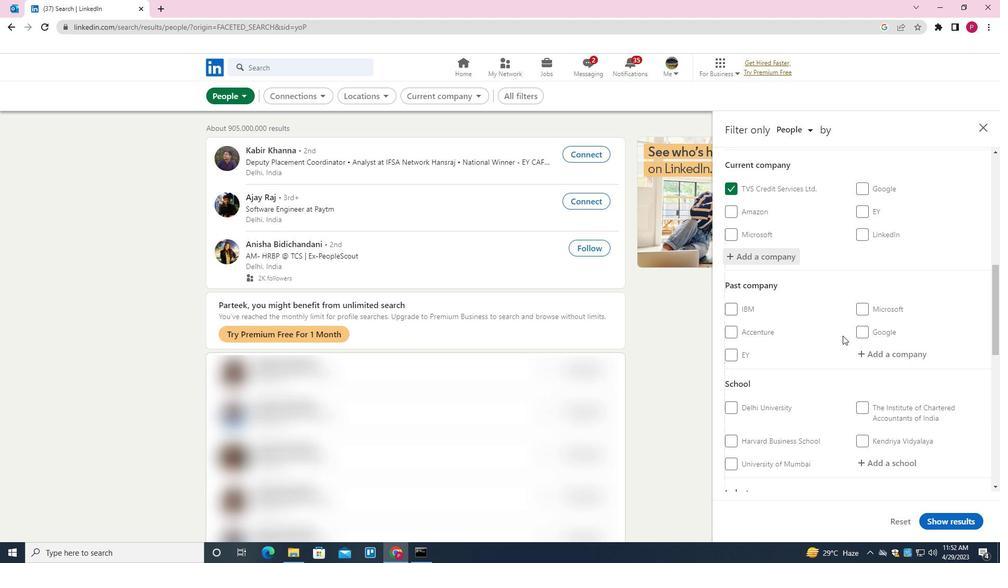
Action: Mouse moved to (805, 292)
Screenshot: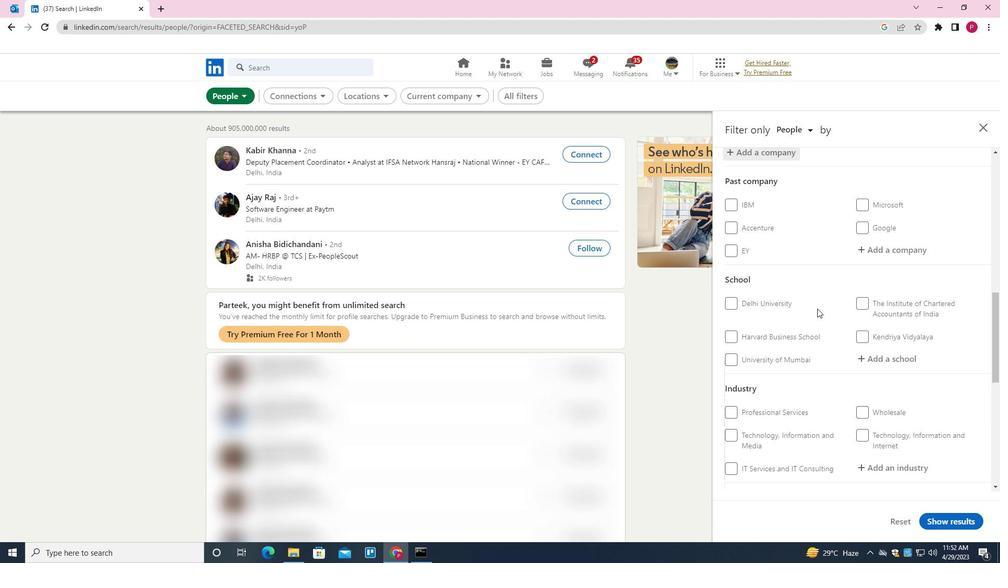 
Action: Mouse scrolled (805, 291) with delta (0, 0)
Screenshot: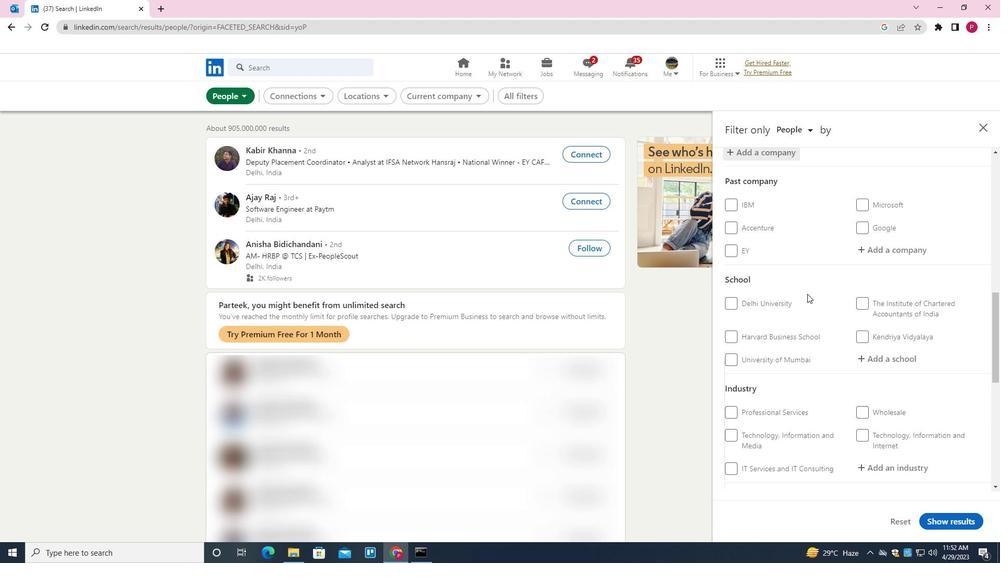 
Action: Mouse scrolled (805, 291) with delta (0, 0)
Screenshot: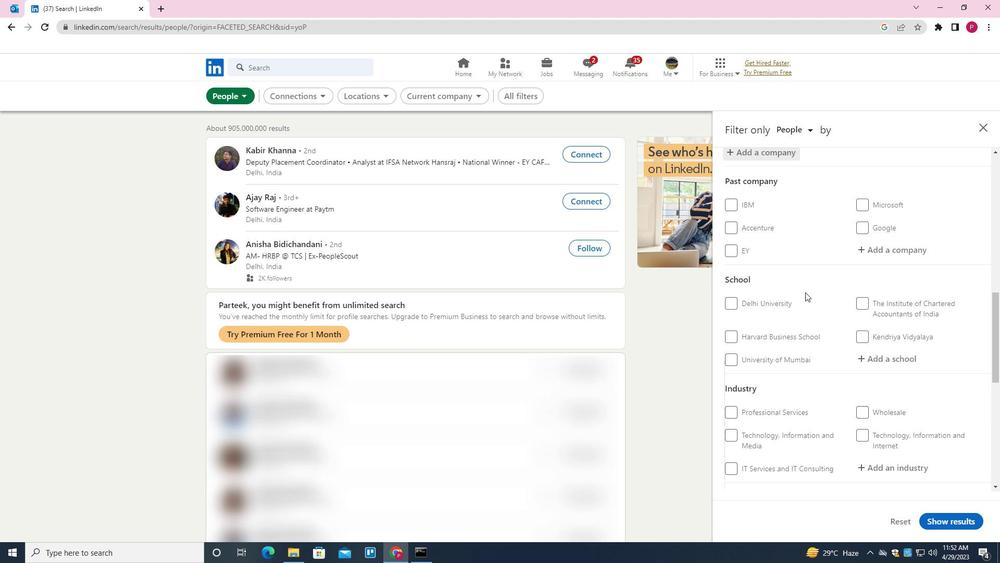 
Action: Mouse scrolled (805, 291) with delta (0, 0)
Screenshot: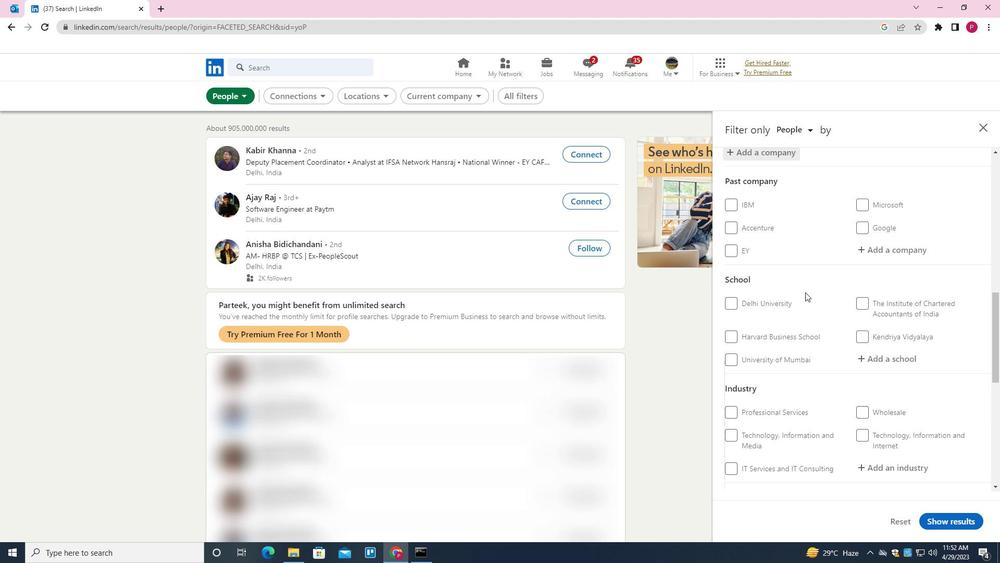 
Action: Mouse scrolled (805, 291) with delta (0, 0)
Screenshot: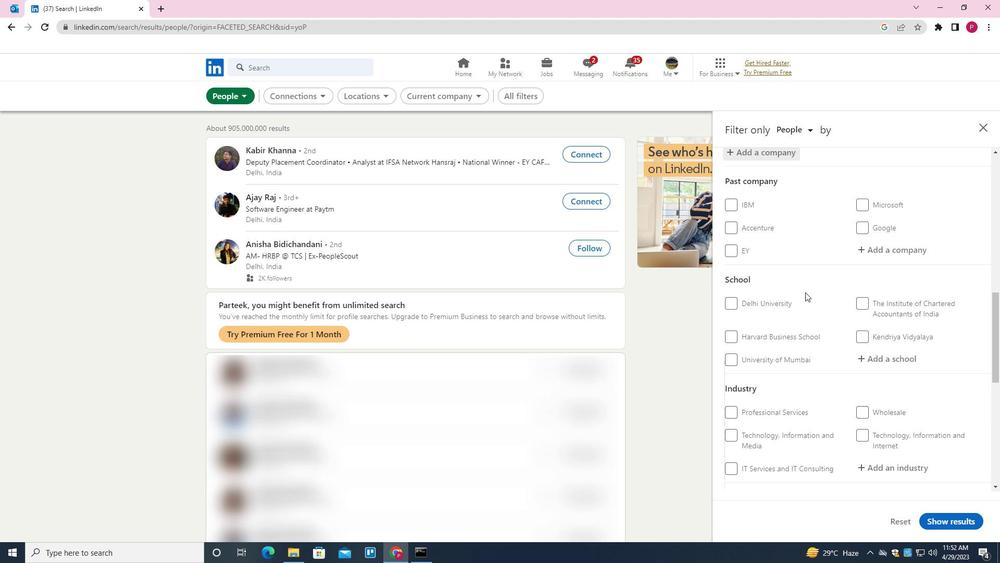 
Action: Mouse moved to (794, 299)
Screenshot: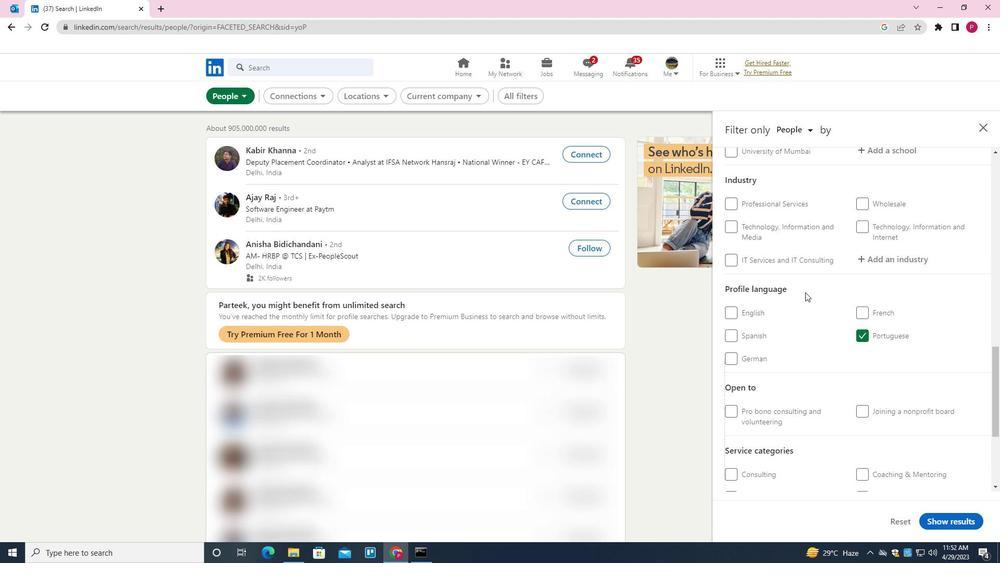 
Action: Mouse scrolled (794, 299) with delta (0, 0)
Screenshot: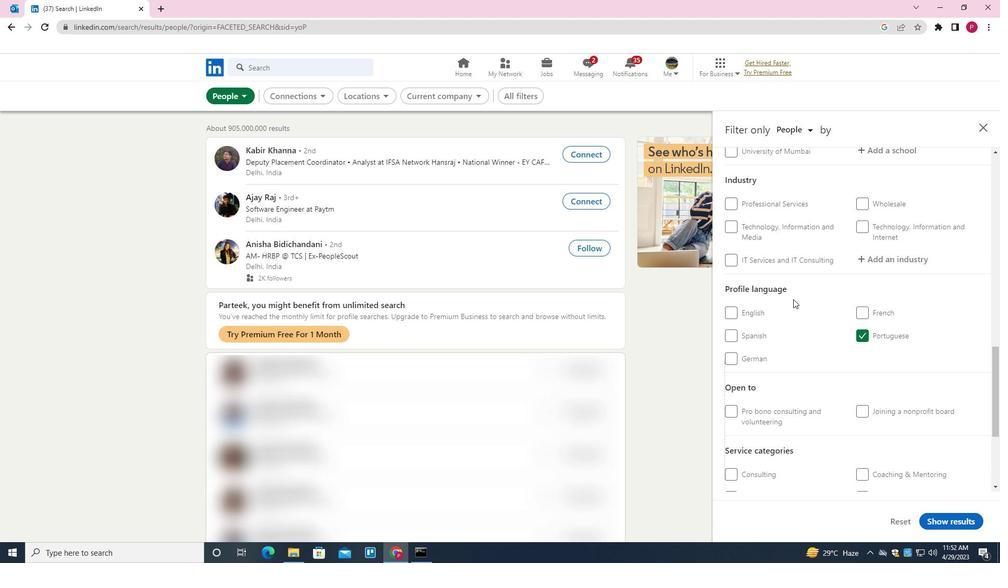 
Action: Mouse scrolled (794, 299) with delta (0, 0)
Screenshot: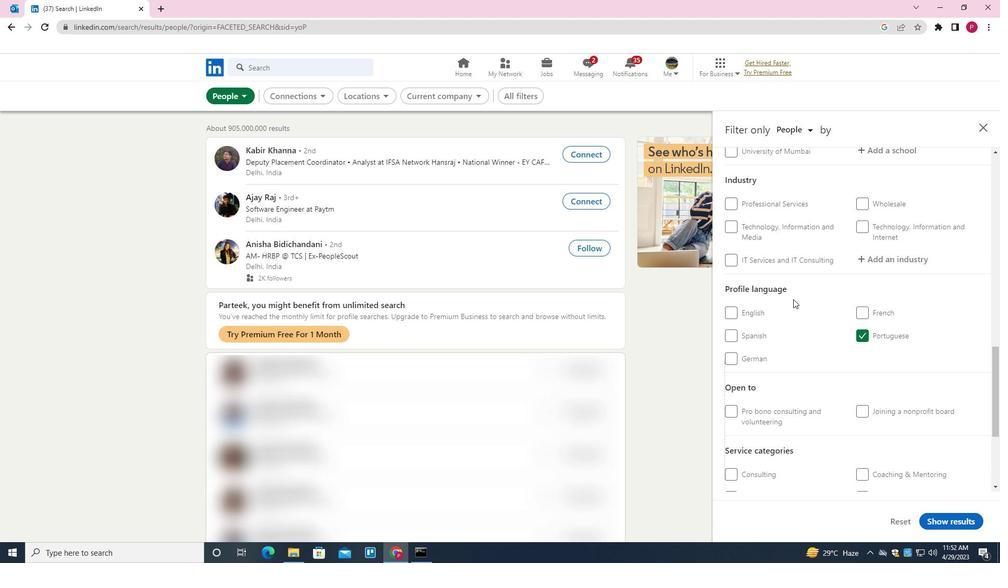 
Action: Mouse scrolled (794, 299) with delta (0, 0)
Screenshot: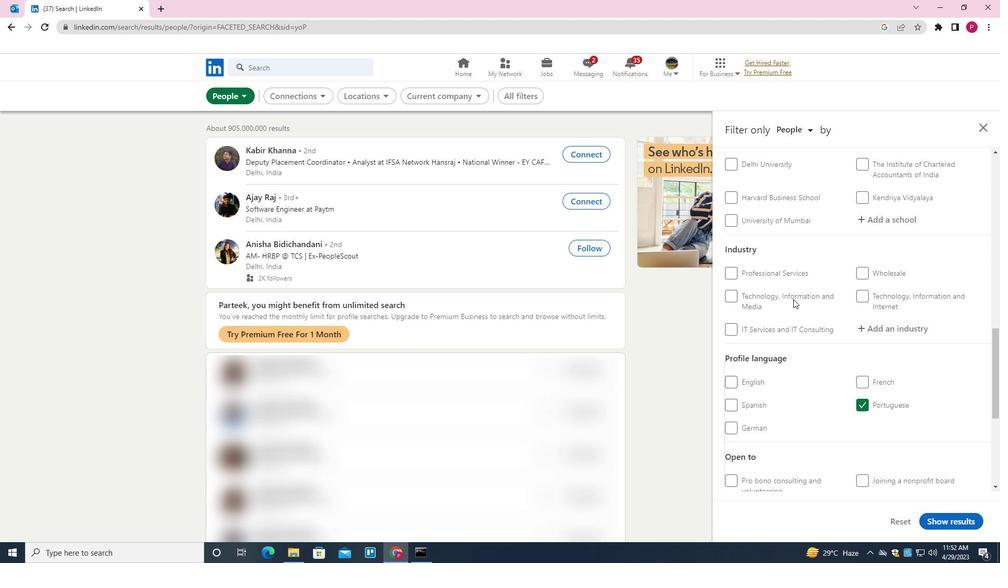 
Action: Mouse moved to (888, 309)
Screenshot: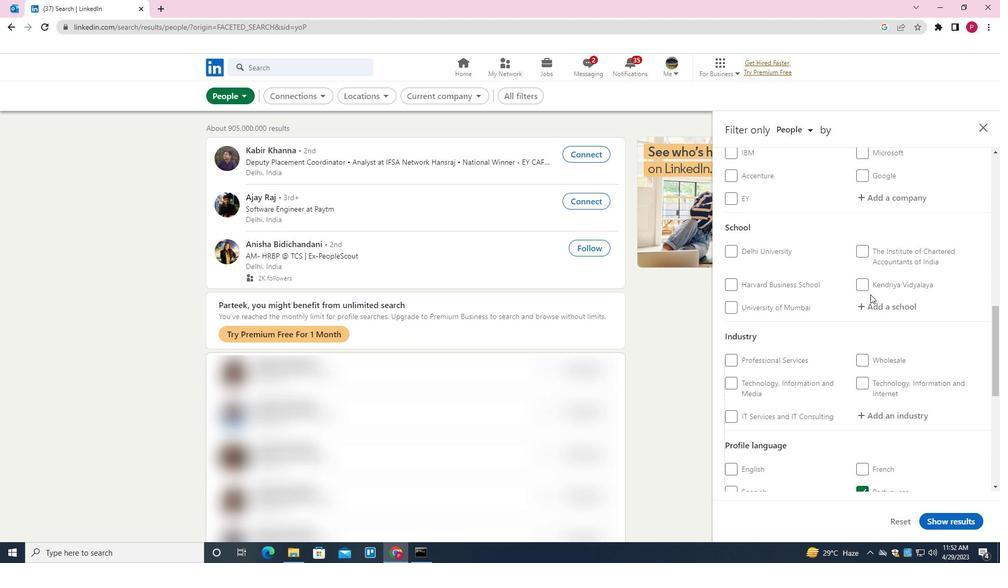 
Action: Mouse pressed left at (888, 309)
Screenshot: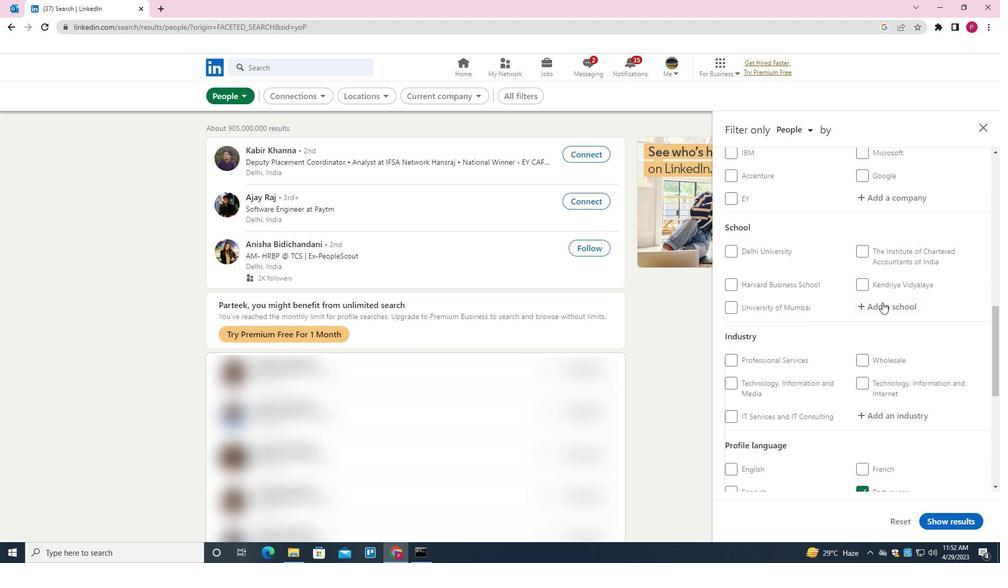 
Action: Key pressed <Key.shift><Key.shift><Key.shift><Key.shift><Key.shift><Key.shift><Key.shift><Key.shift>JIS<Key.space><Key.shift>UNIVERSITY<Key.down><Key.enter>
Screenshot: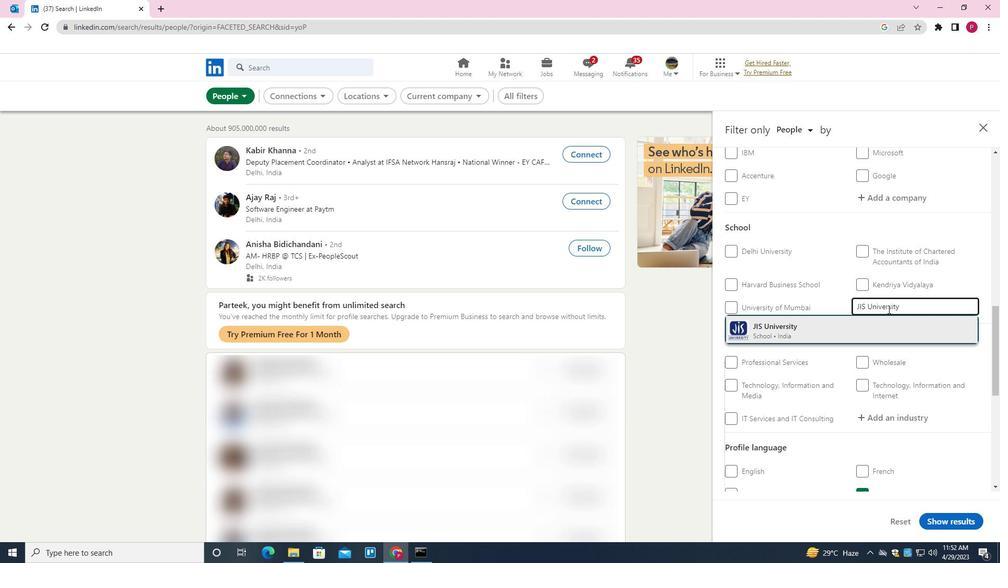
Action: Mouse moved to (824, 368)
Screenshot: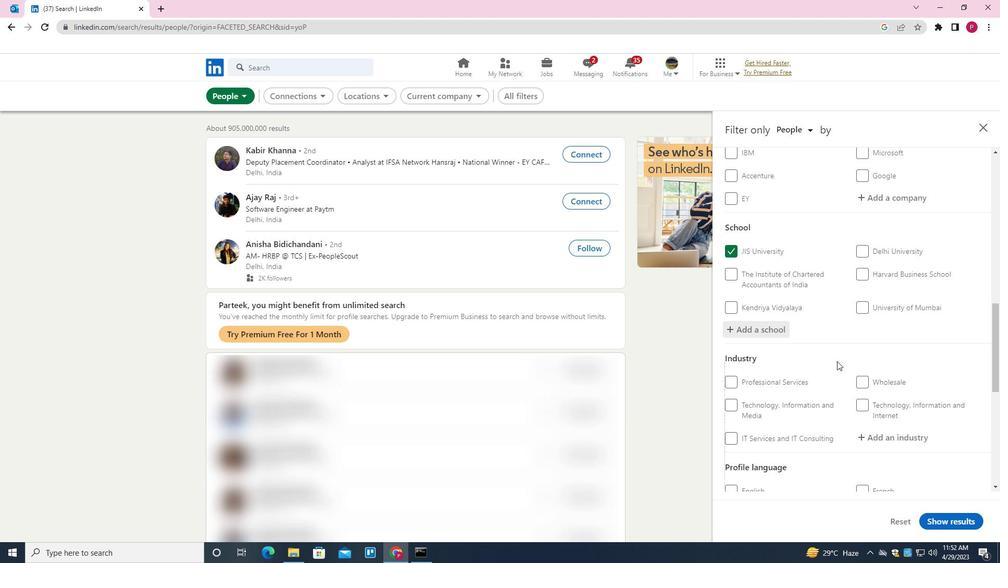 
Action: Mouse scrolled (824, 367) with delta (0, 0)
Screenshot: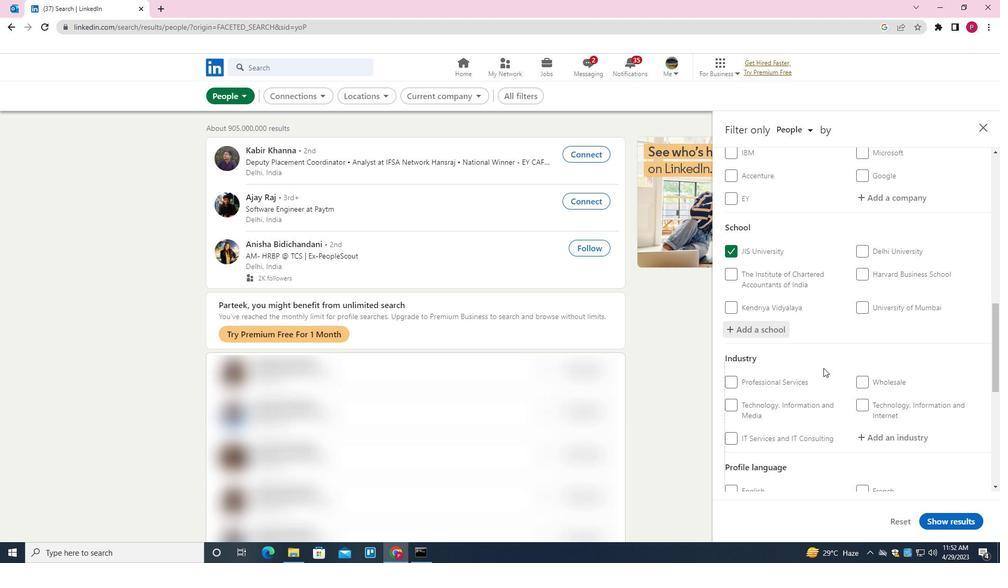 
Action: Mouse scrolled (824, 367) with delta (0, 0)
Screenshot: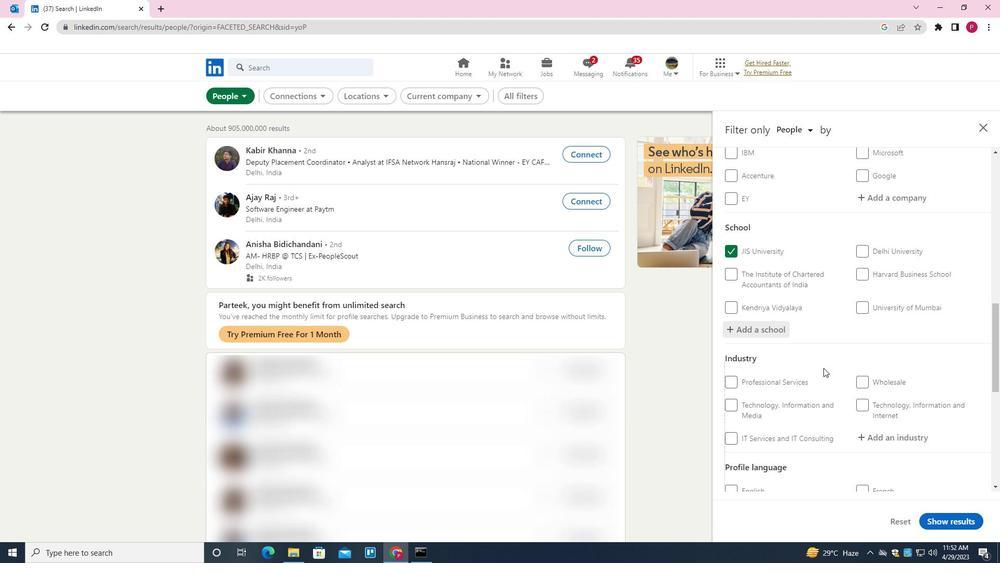 
Action: Mouse scrolled (824, 367) with delta (0, 0)
Screenshot: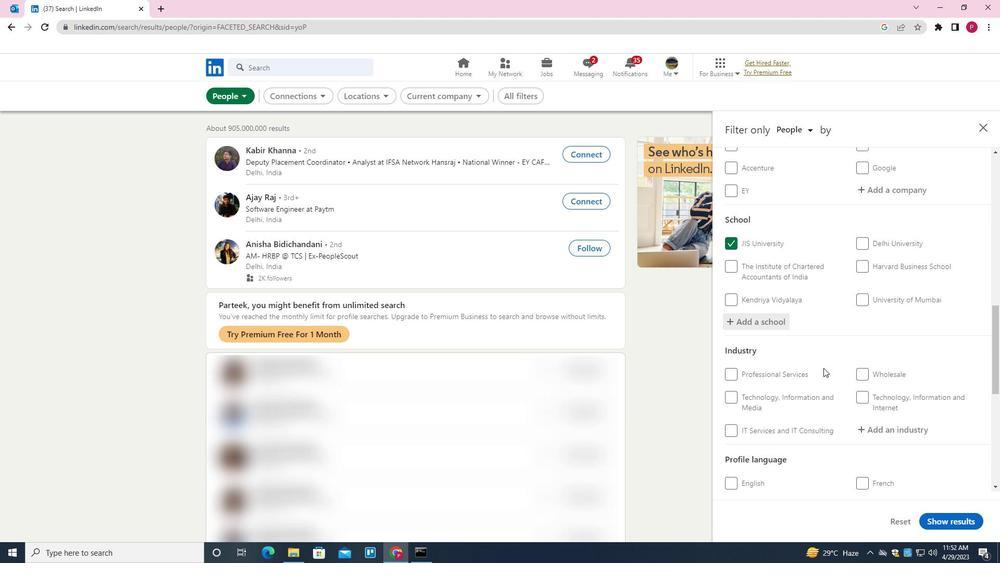 
Action: Mouse moved to (907, 282)
Screenshot: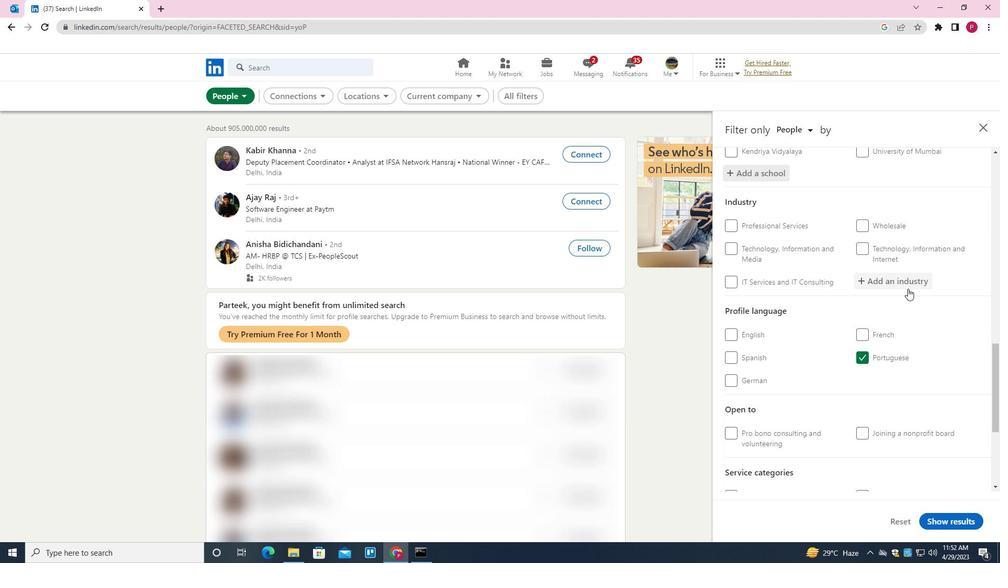 
Action: Mouse pressed left at (907, 282)
Screenshot: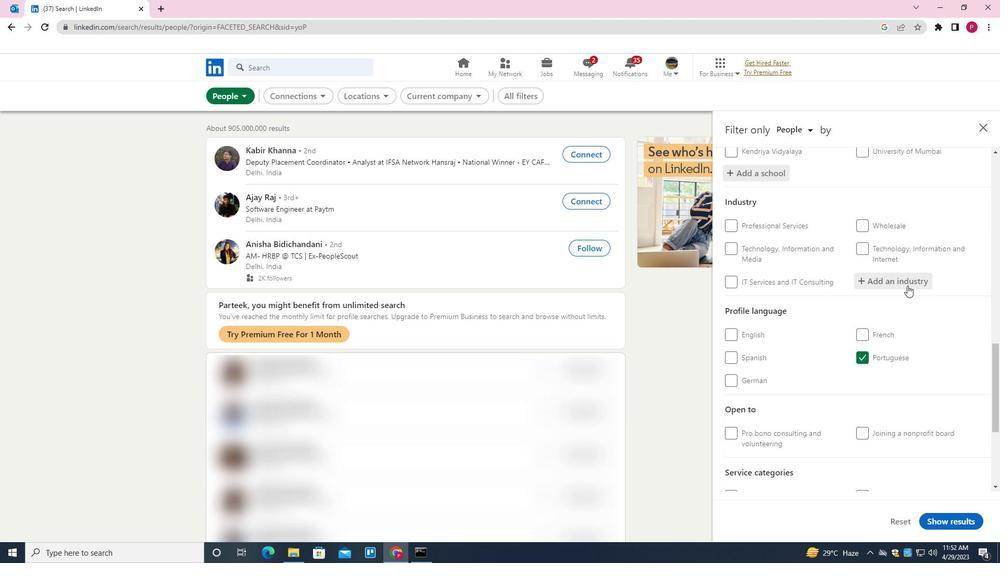 
Action: Key pressed <Key.shift>RETAIL<Key.down><Key.down><Key.down><Key.down><Key.down><Key.down><Key.down><Key.down><Key.down><Key.down><Key.down><Key.down><Key.down><Key.up><Key.enter>
Screenshot: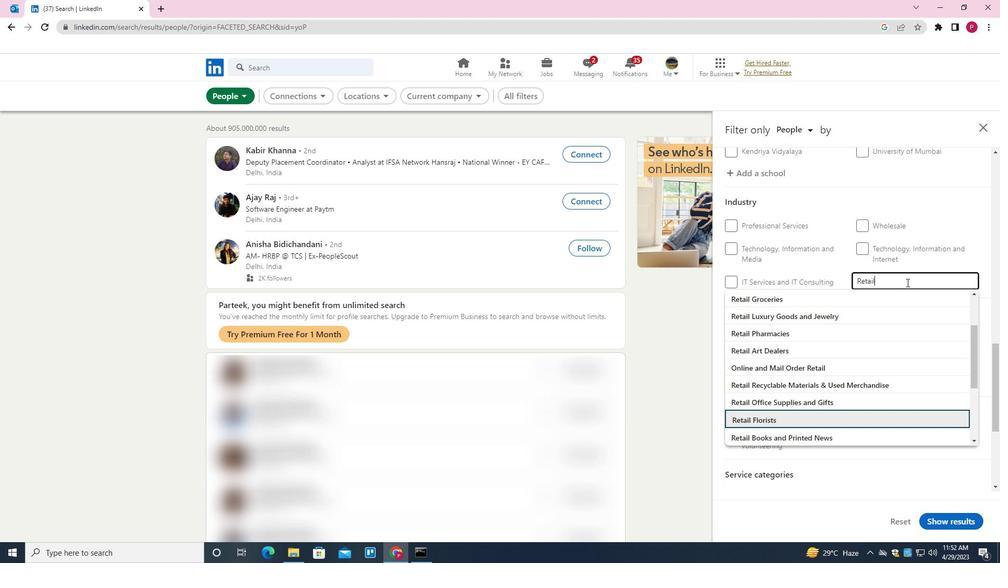 
Action: Mouse moved to (805, 325)
Screenshot: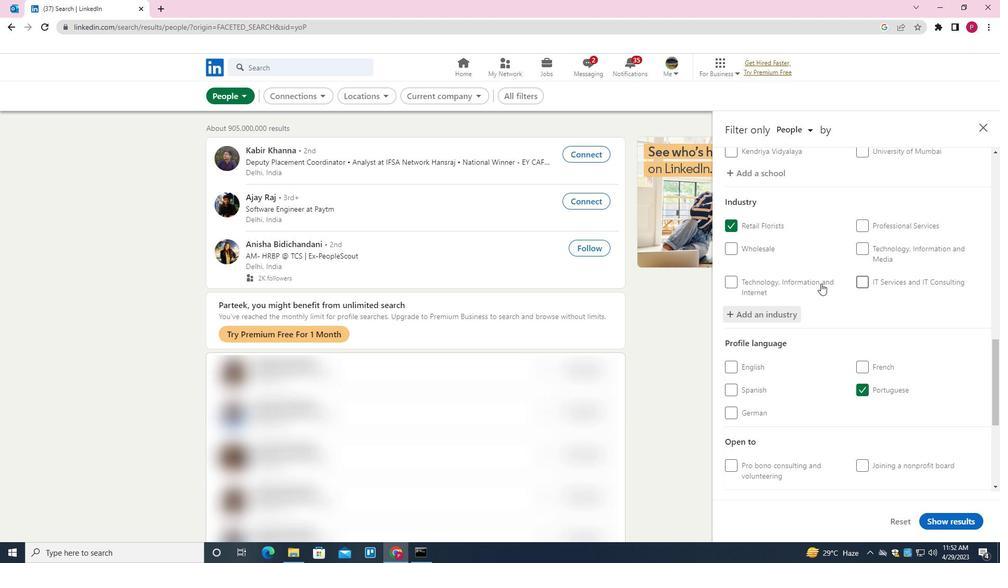 
Action: Mouse scrolled (805, 324) with delta (0, 0)
Screenshot: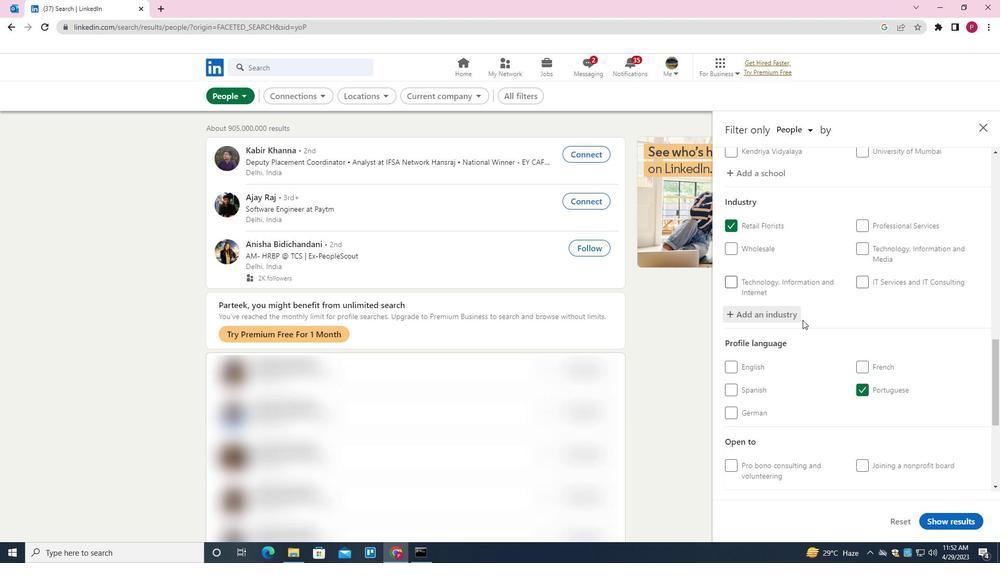 
Action: Mouse moved to (807, 326)
Screenshot: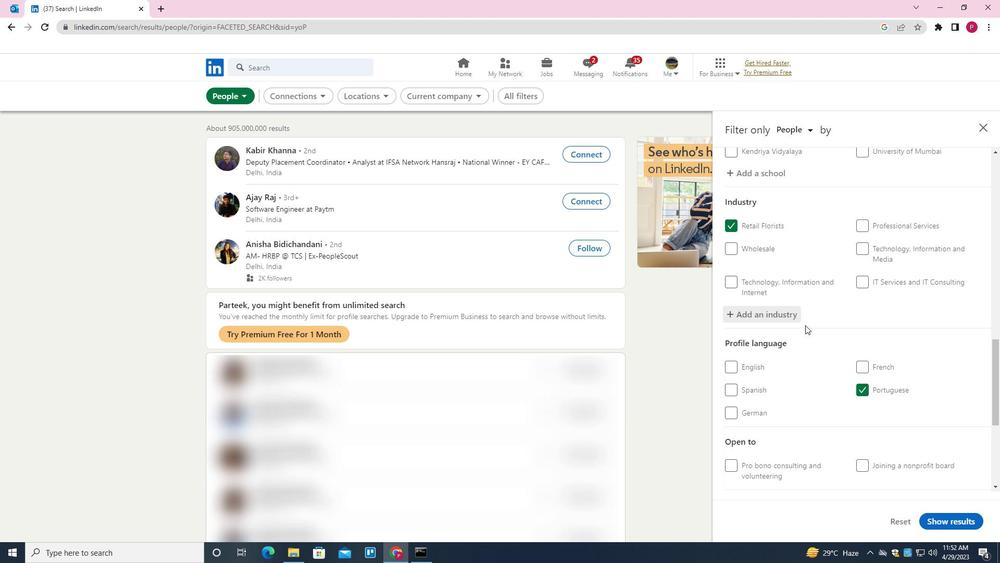 
Action: Mouse scrolled (807, 326) with delta (0, 0)
Screenshot: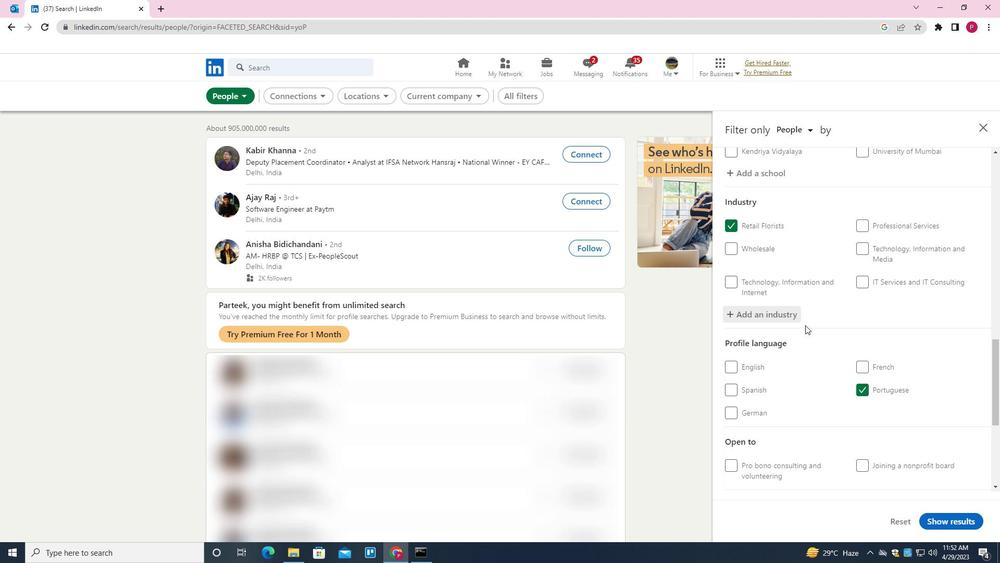 
Action: Mouse moved to (810, 328)
Screenshot: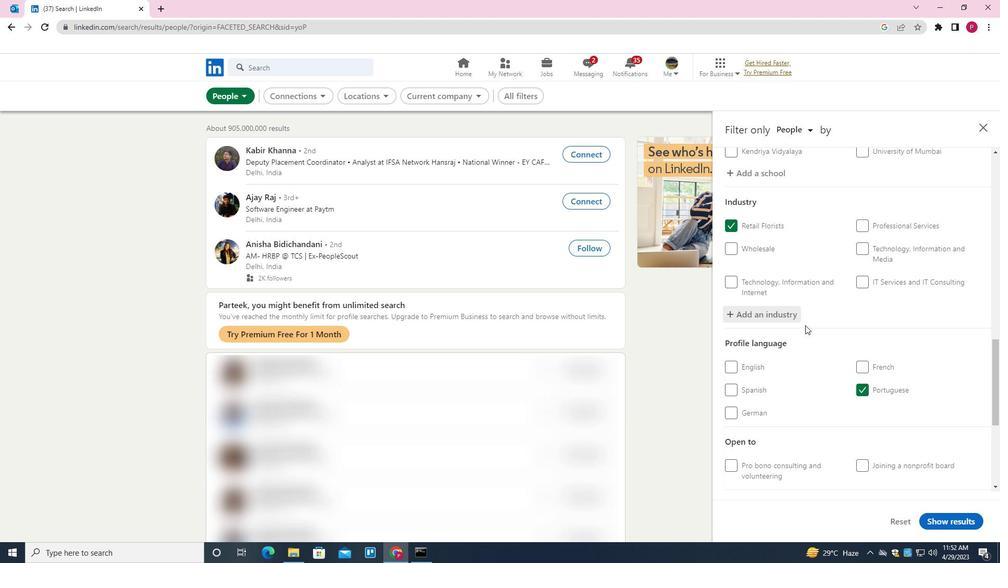 
Action: Mouse scrolled (810, 327) with delta (0, 0)
Screenshot: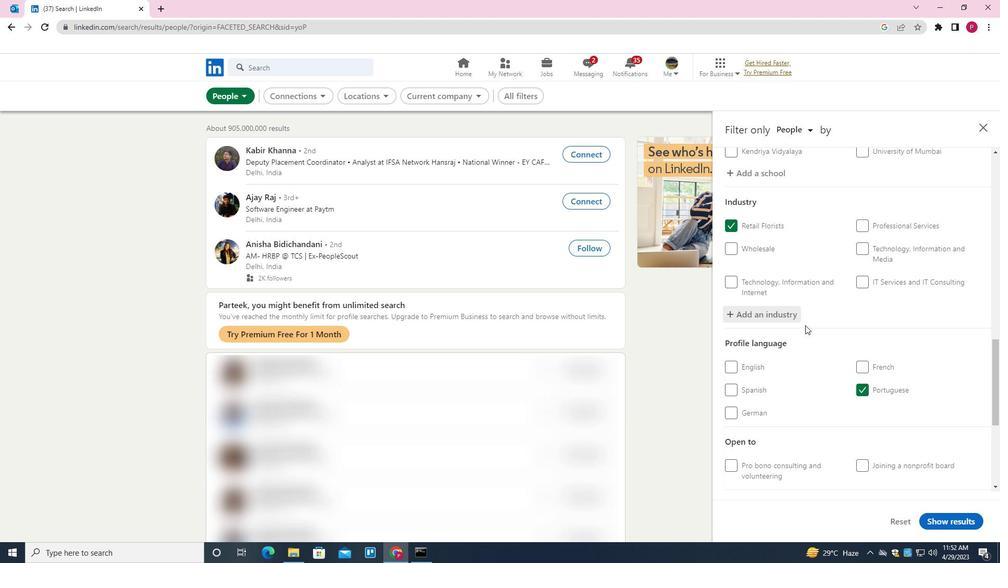 
Action: Mouse moved to (855, 369)
Screenshot: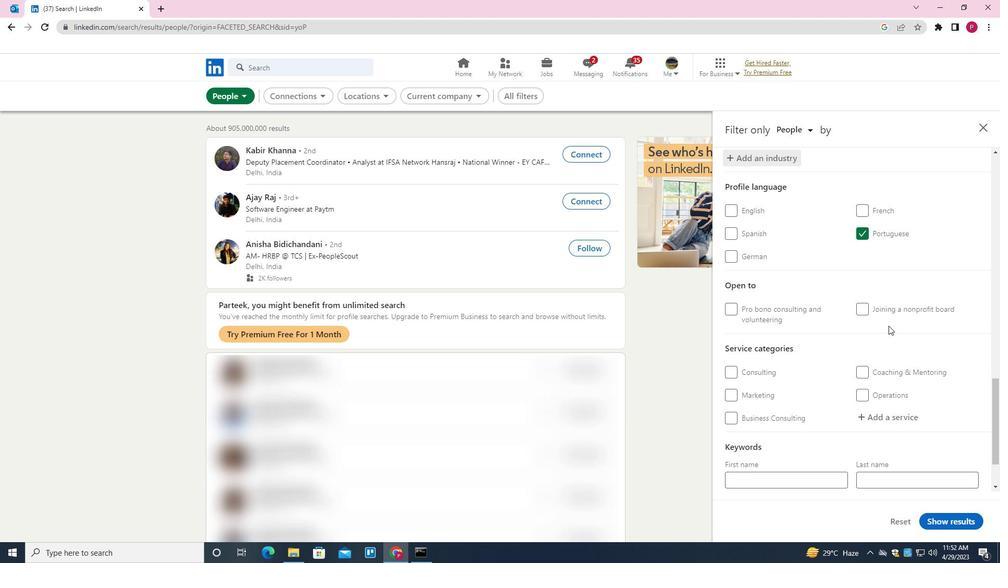 
Action: Mouse scrolled (855, 368) with delta (0, 0)
Screenshot: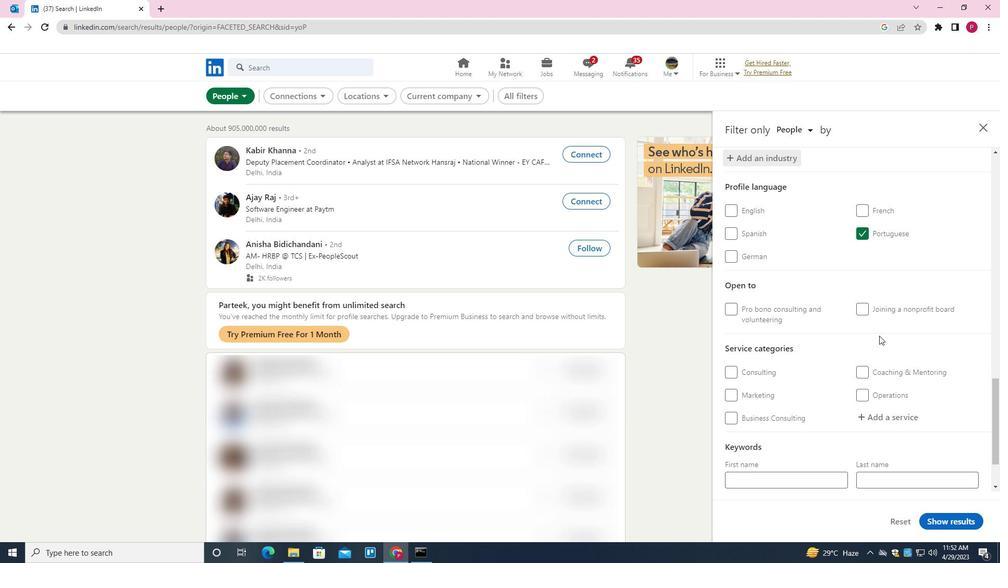 
Action: Mouse moved to (855, 371)
Screenshot: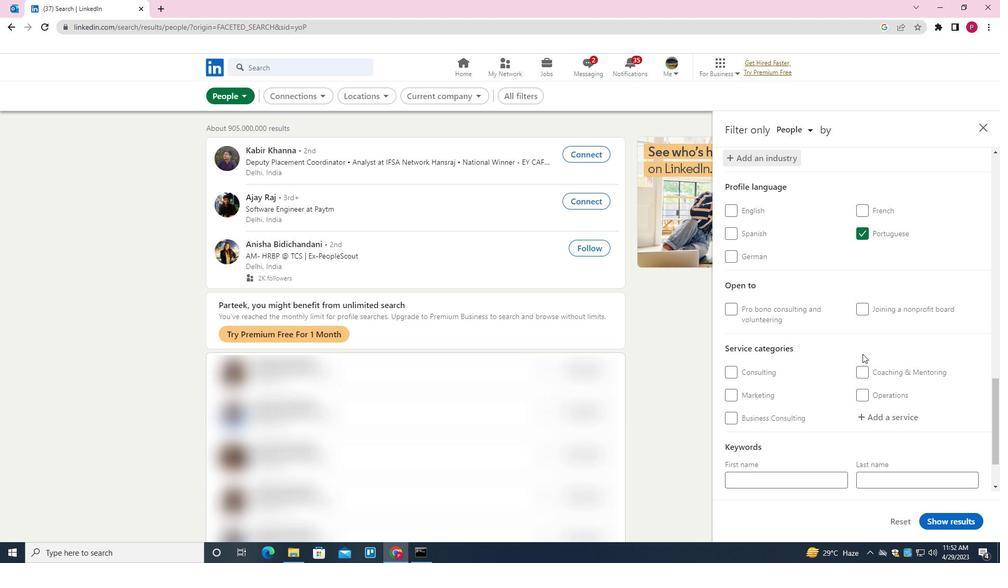 
Action: Mouse scrolled (855, 371) with delta (0, 0)
Screenshot: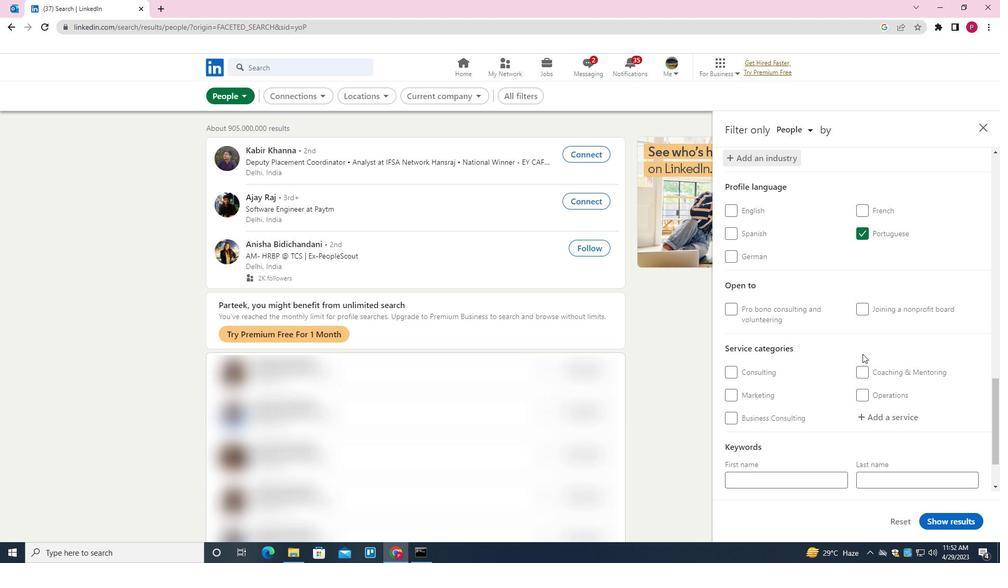 
Action: Mouse moved to (854, 372)
Screenshot: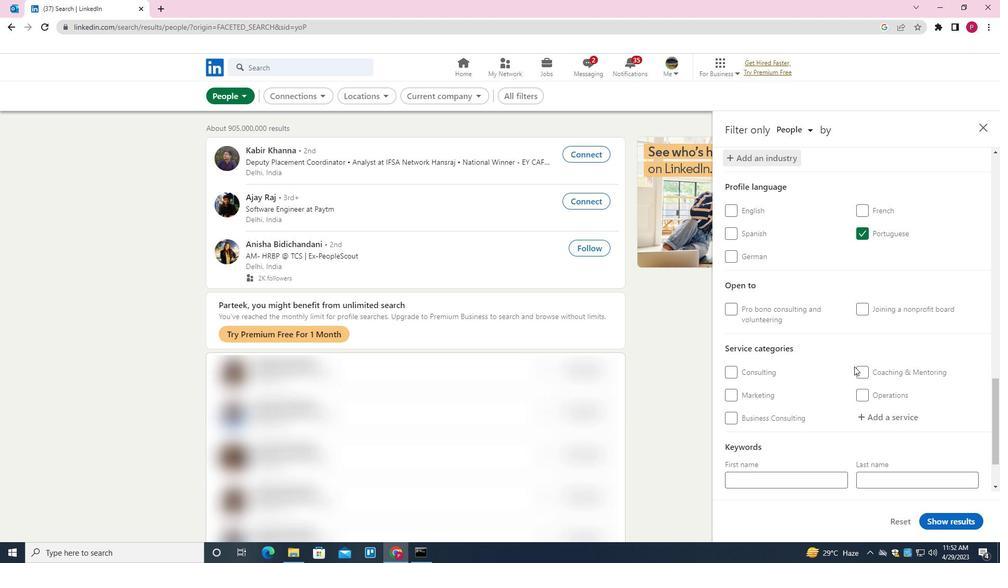 
Action: Mouse scrolled (854, 371) with delta (0, 0)
Screenshot: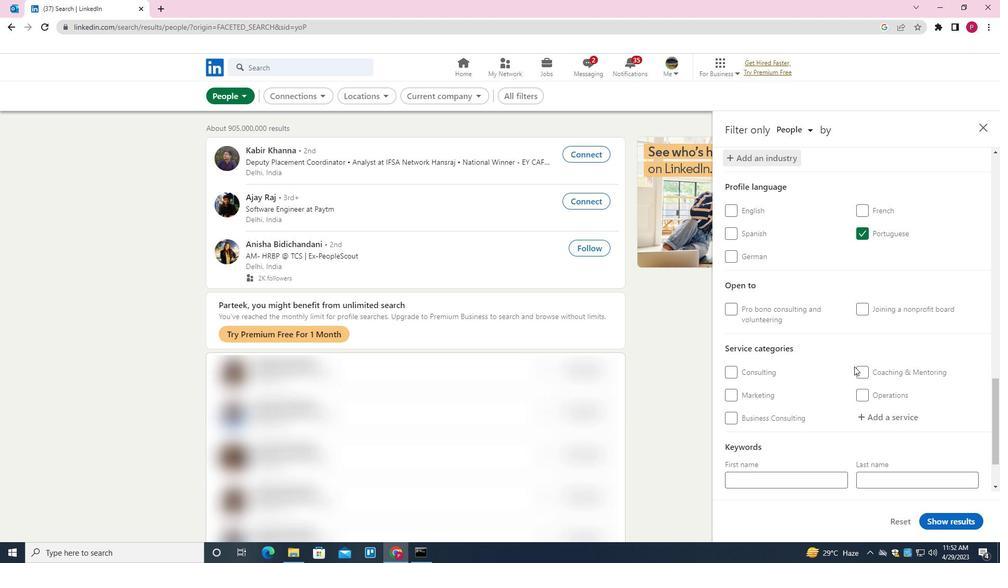 
Action: Mouse moved to (853, 373)
Screenshot: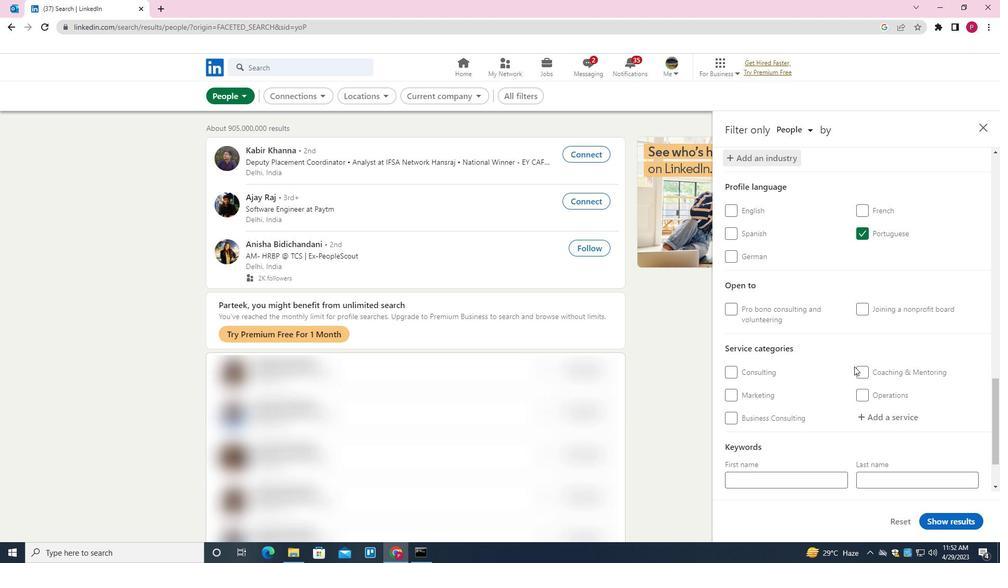 
Action: Mouse scrolled (853, 372) with delta (0, 0)
Screenshot: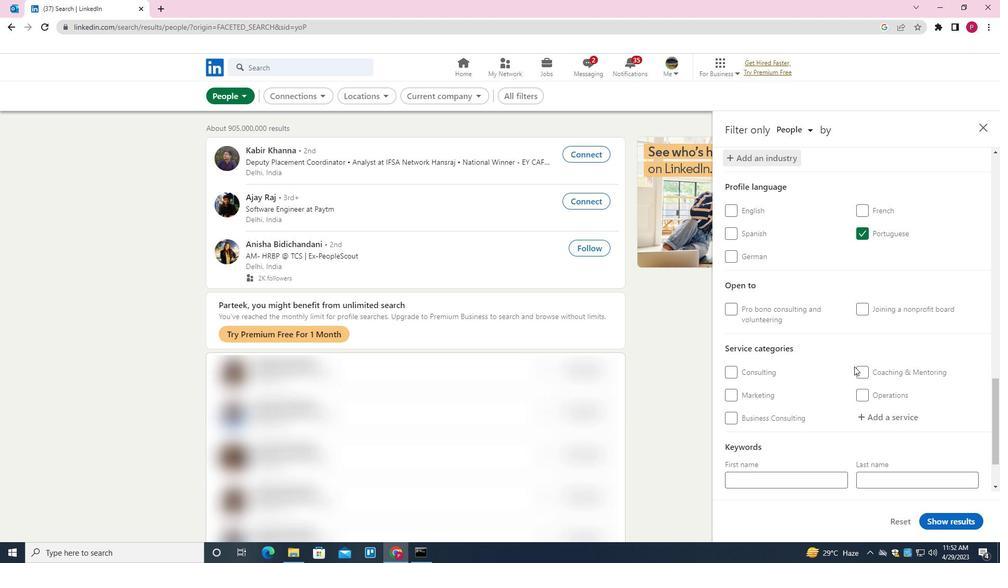 
Action: Mouse moved to (889, 345)
Screenshot: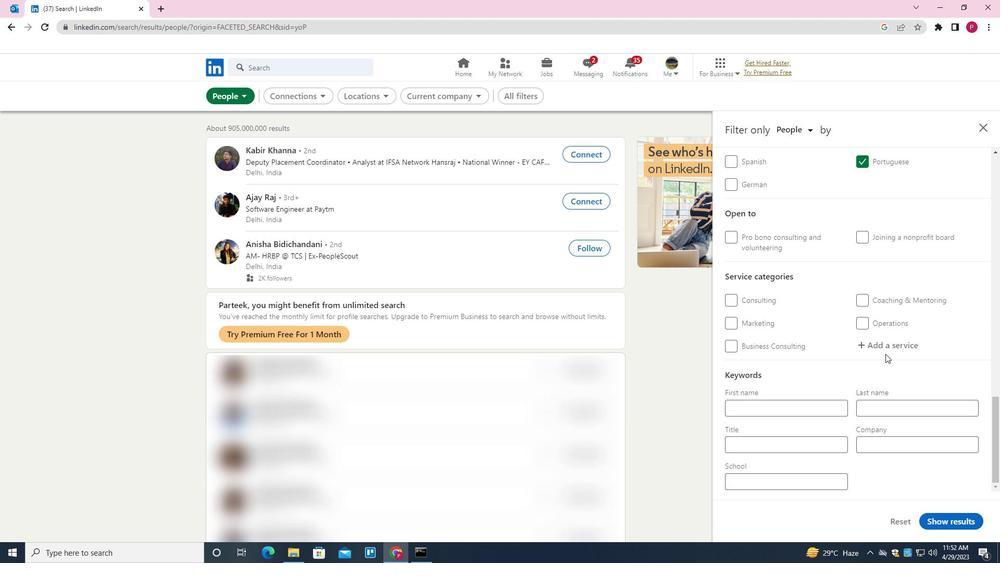 
Action: Mouse pressed left at (889, 345)
Screenshot: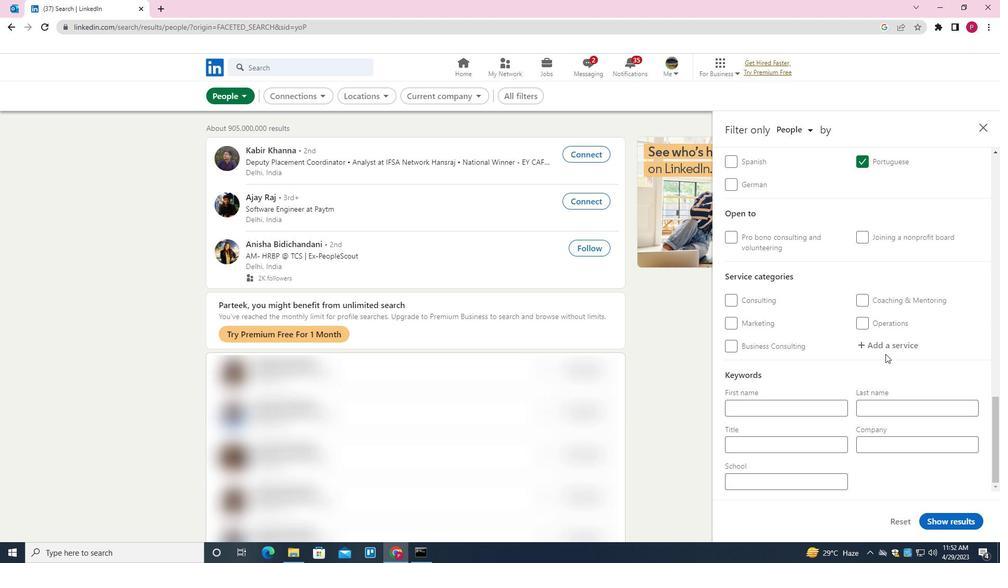 
Action: Key pressed <Key.shift><Key.shift><Key.shift><Key.shift>TECHNICAL<Key.enter>
Screenshot: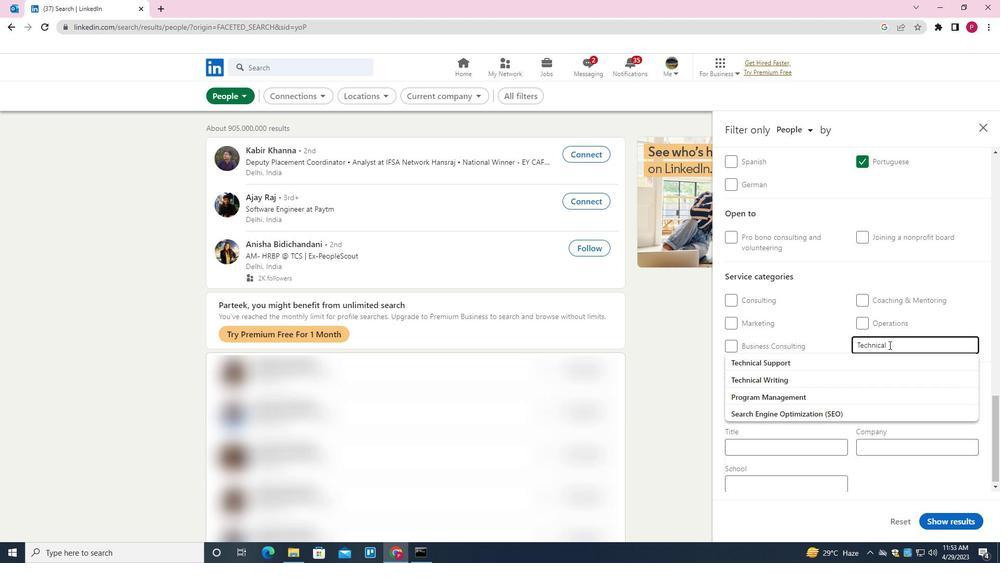
Action: Mouse moved to (836, 404)
Screenshot: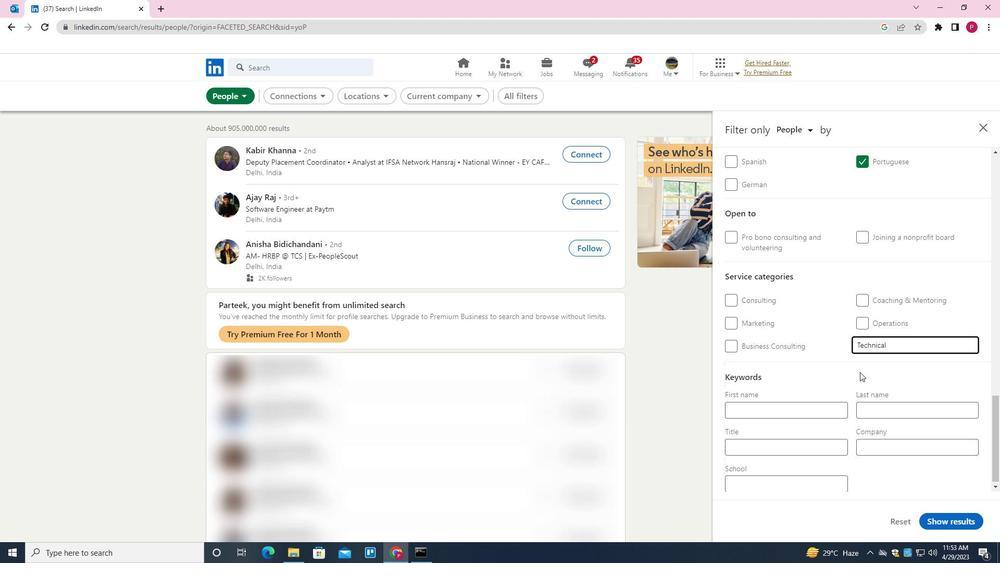 
Action: Mouse scrolled (836, 403) with delta (0, 0)
Screenshot: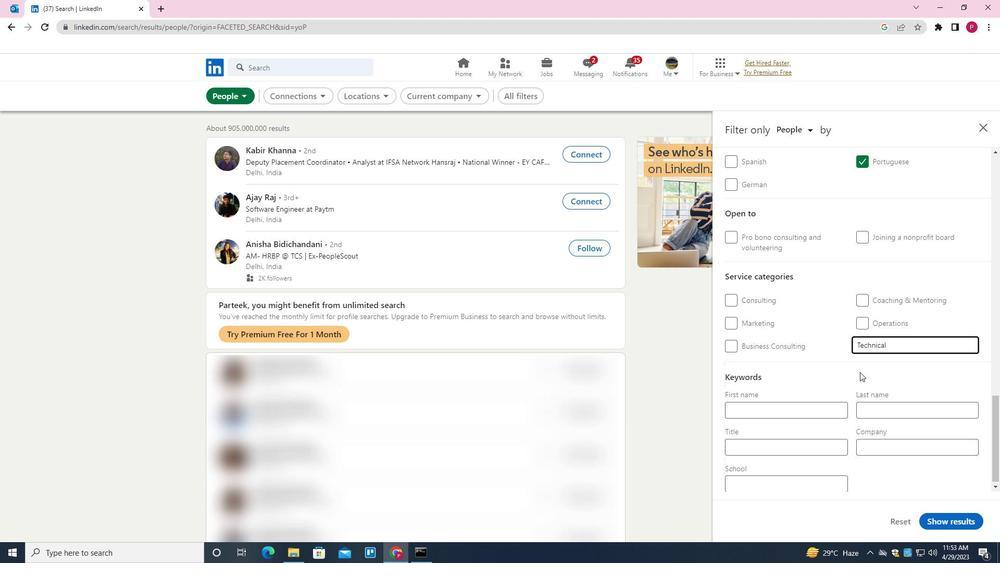 
Action: Mouse moved to (835, 405)
Screenshot: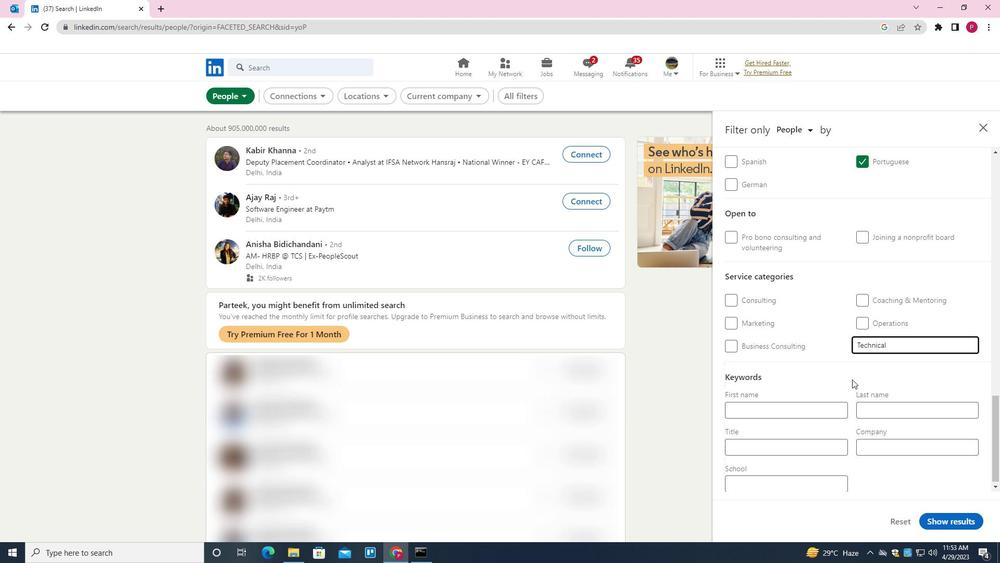 
Action: Mouse scrolled (835, 404) with delta (0, 0)
Screenshot: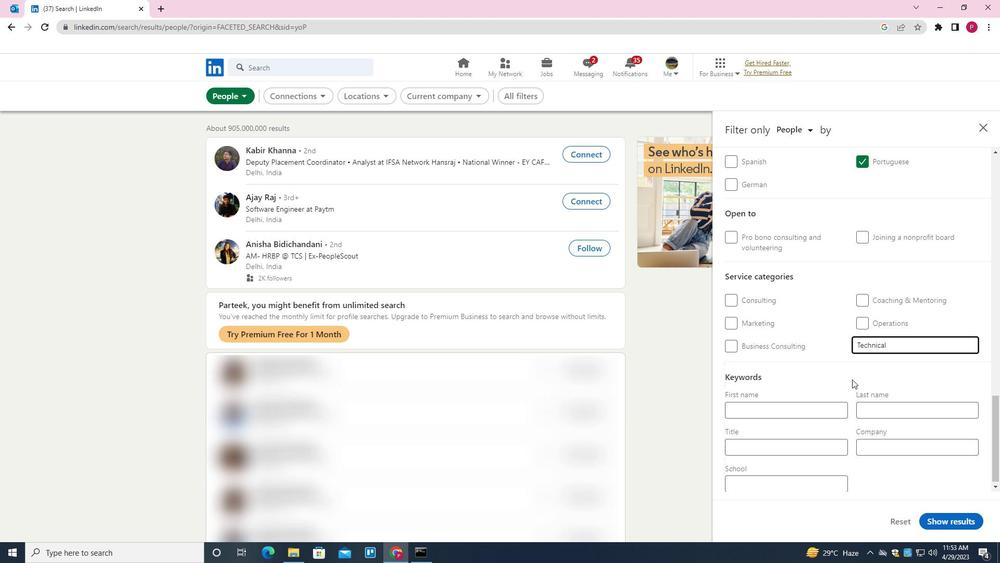 
Action: Mouse moved to (835, 405)
Screenshot: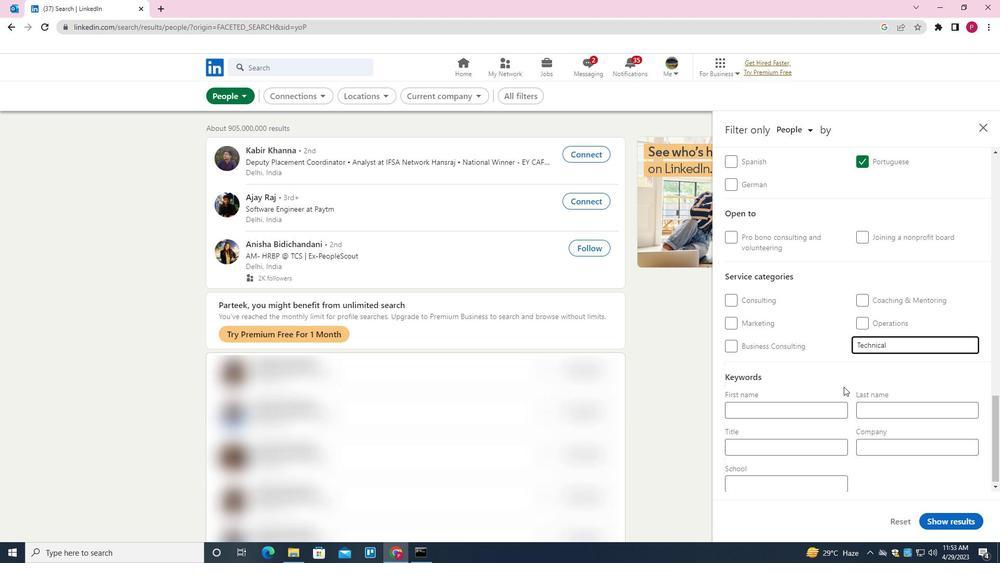 
Action: Mouse scrolled (835, 405) with delta (0, 0)
Screenshot: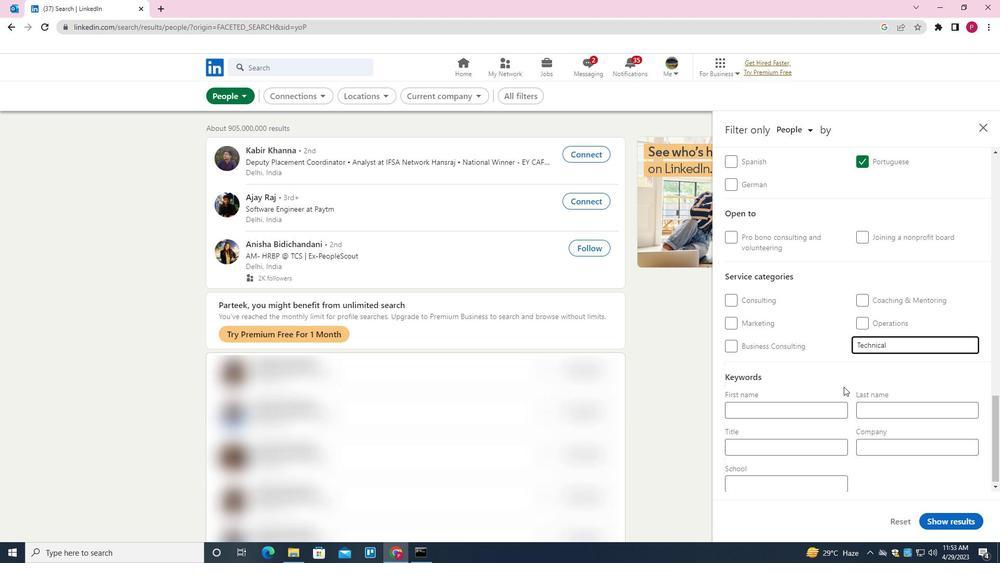 
Action: Mouse moved to (832, 408)
Screenshot: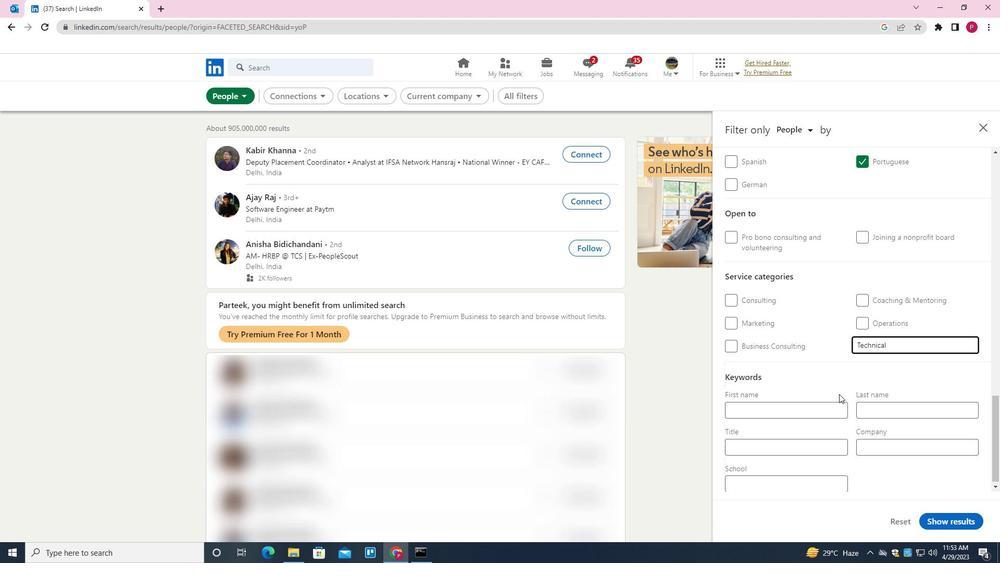 
Action: Mouse scrolled (832, 407) with delta (0, 0)
Screenshot: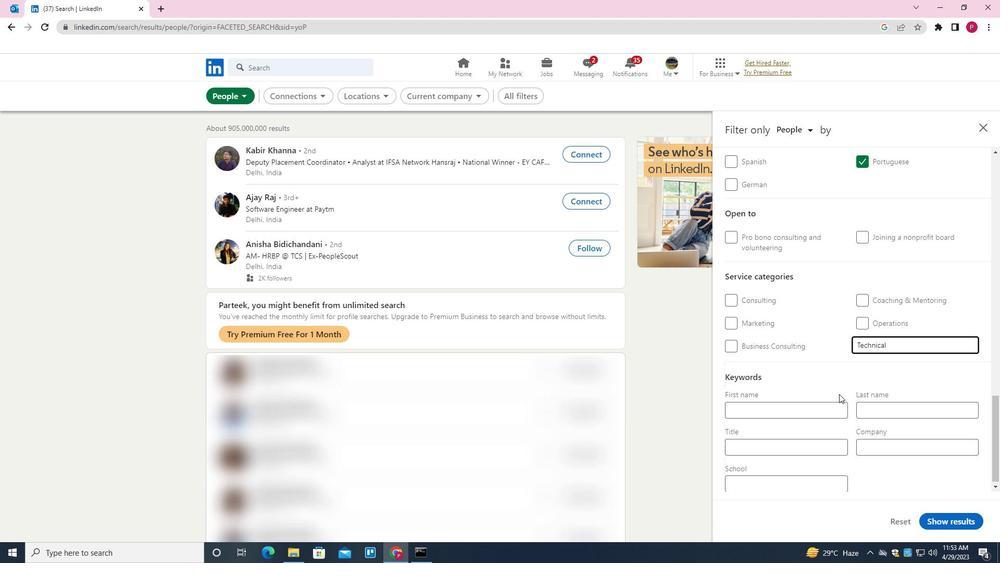 
Action: Mouse moved to (775, 441)
Screenshot: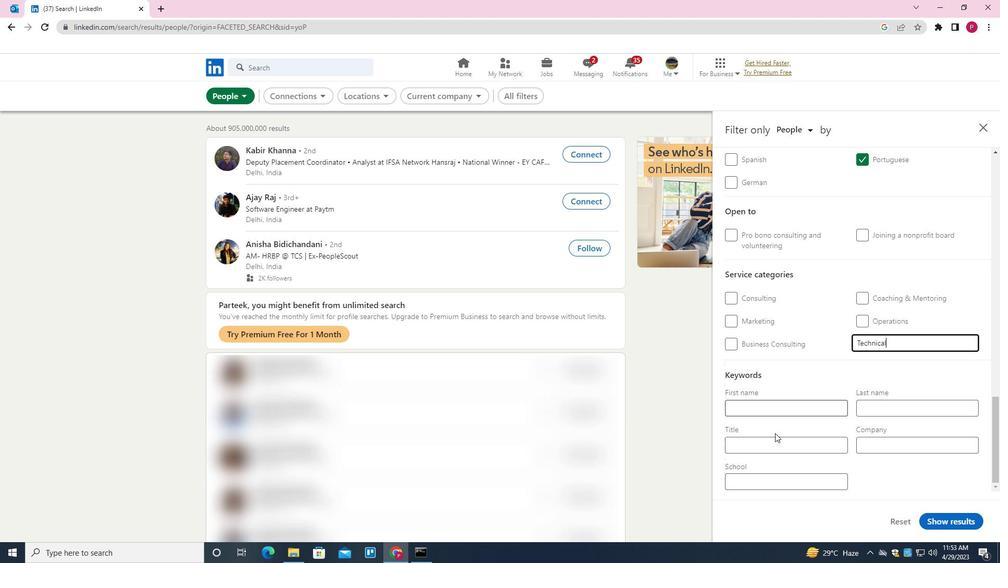 
Action: Mouse pressed left at (775, 441)
Screenshot: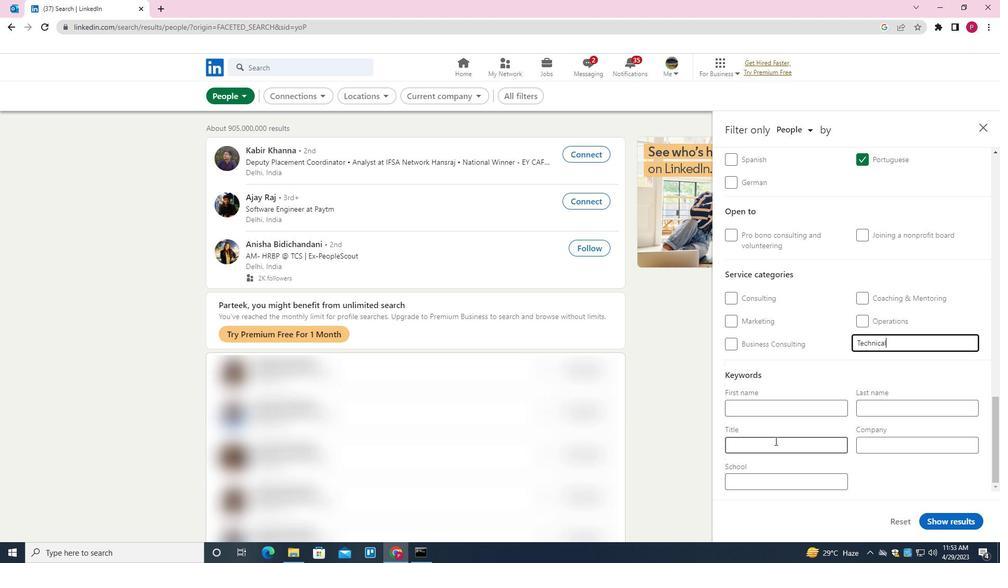 
Action: Key pressed <Key.shift><Key.shift><Key.shift>CHIEF<Key.space><Key.shift>ENGINEER
Screenshot: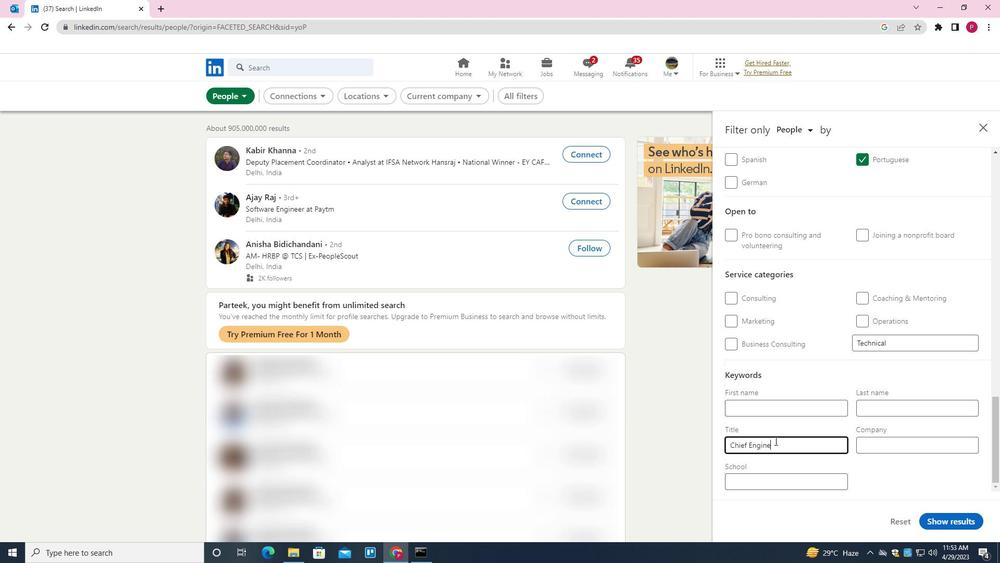 
Action: Mouse moved to (957, 515)
Screenshot: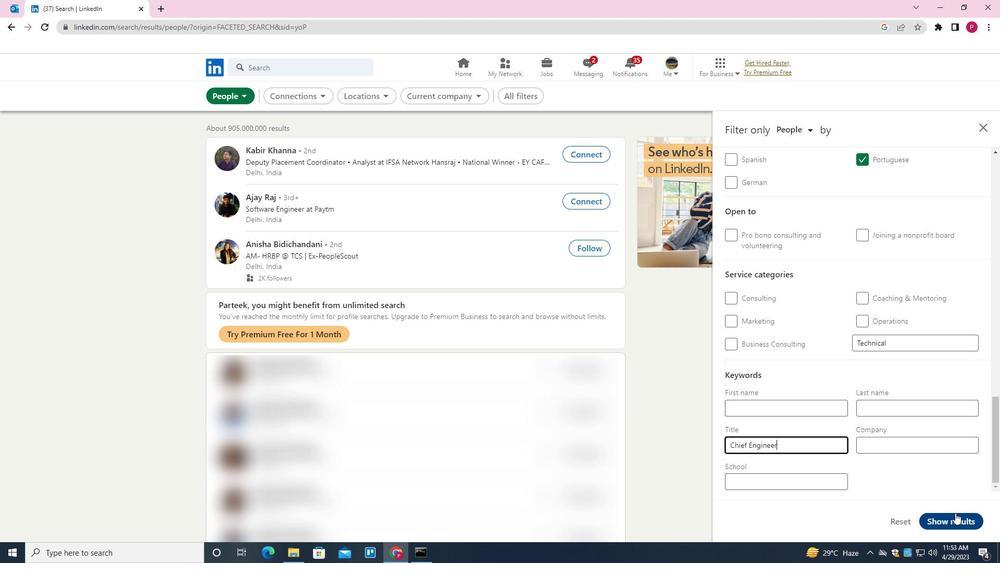 
Action: Mouse pressed left at (957, 515)
Screenshot: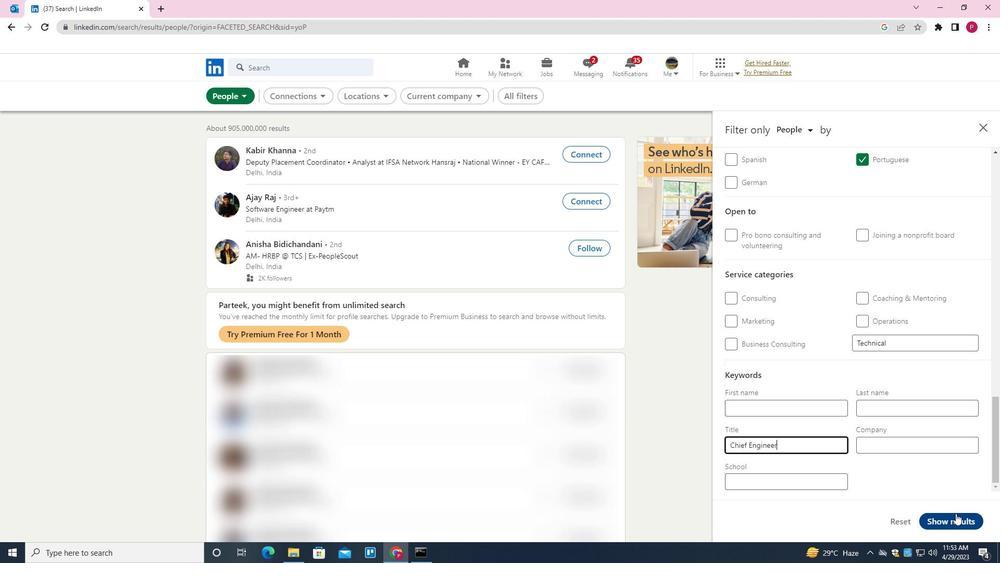 
Action: Mouse moved to (750, 324)
Screenshot: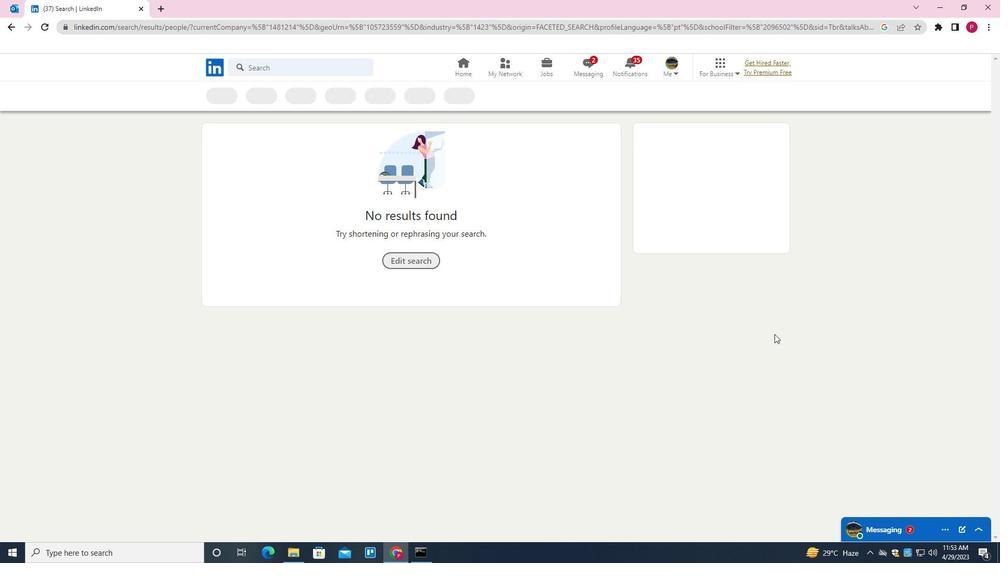 
